 Task: Look for space in Jämsä, Finland from 6th September, 2023 to 12th September, 2023 for 4 adults in price range Rs.10000 to Rs.14000. Place can be private room with 4 bedrooms having 4 beds and 4 bathrooms. Property type can be house, flat, guest house. Amenities needed are: wifi, TV, free parkinig on premises, gym, breakfast. Booking option can be shelf check-in. Required host language is .
Action: Mouse moved to (456, 83)
Screenshot: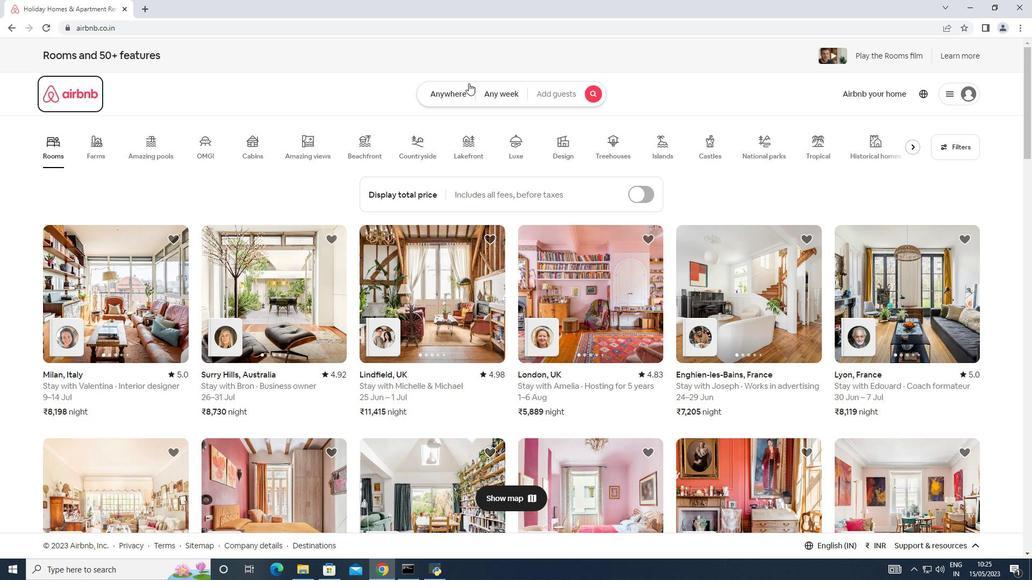 
Action: Mouse pressed left at (456, 83)
Screenshot: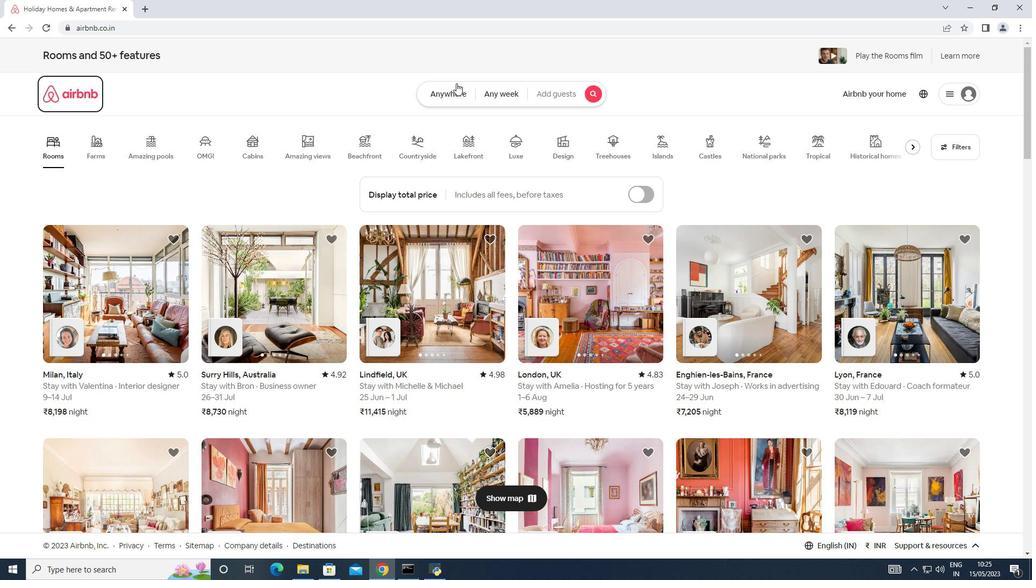
Action: Mouse moved to (315, 131)
Screenshot: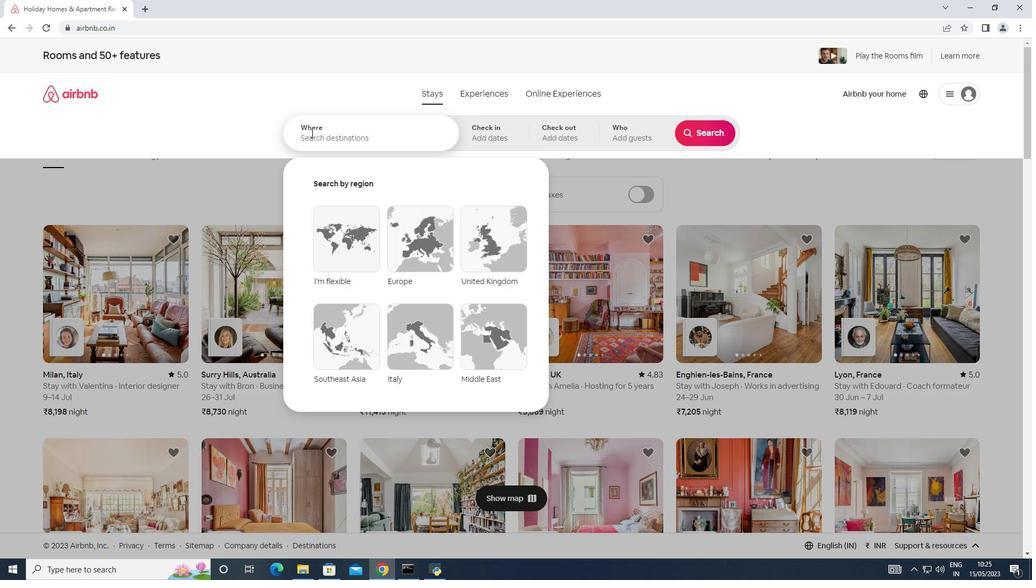 
Action: Mouse pressed left at (315, 131)
Screenshot: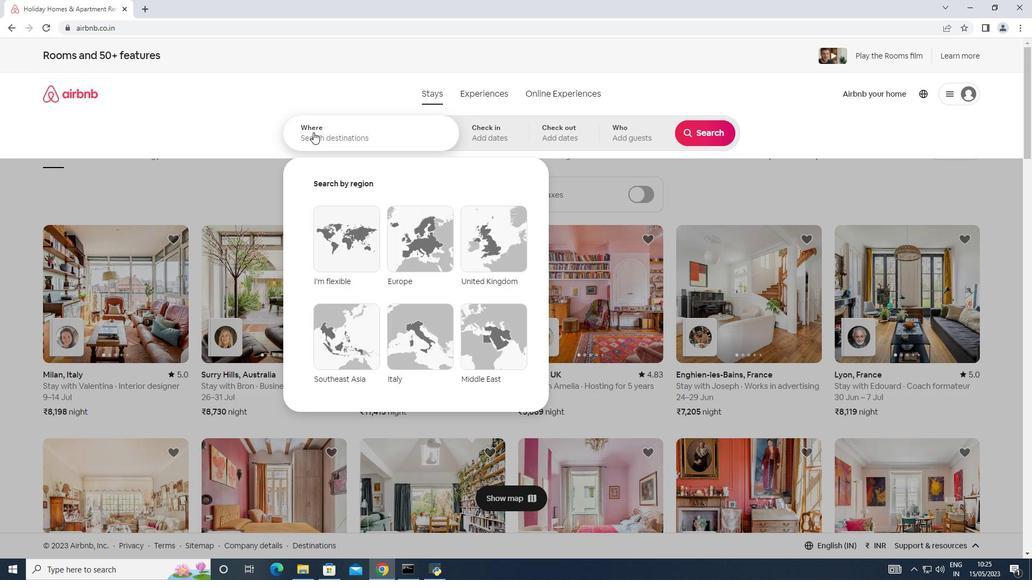 
Action: Key pressed <Key.shift><Key.shift><Key.shift><Key.shift><Key.shift><Key.shift><Key.shift><Key.shift><Key.shift><Key.shift><Key.shift><Key.shift><Key.shift><Key.shift><Key.shift><Key.shift><Key.shift><Key.shift><Key.shift><Key.shift><Key.shift><Key.shift><Key.shift><Key.shift><Key.shift><Key.shift><Key.shift><Key.shift><Key.shift><Key.shift><Key.shift><Key.shift><Key.shift><Key.shift><Key.shift><Key.shift><Key.shift><Key.shift><Key.shift><Key.shift><Key.shift><Key.shift><Key.shift><Key.shift><Key.shift><Key.shift><Key.shift><Key.shift><Key.shift><Key.shift><Key.shift><Key.shift><Key.shift><Key.shift><Key.shift><Key.shift><Key.shift><Key.shift><Key.shift><Key.shift><Key.shift><Key.shift><Key.shift><Key.shift><Key.shift><Key.shift><Key.shift><Key.shift><Key.shift><Key.shift><Key.shift>Jm<Key.backspace>amsa,<Key.shift>Finland
Screenshot: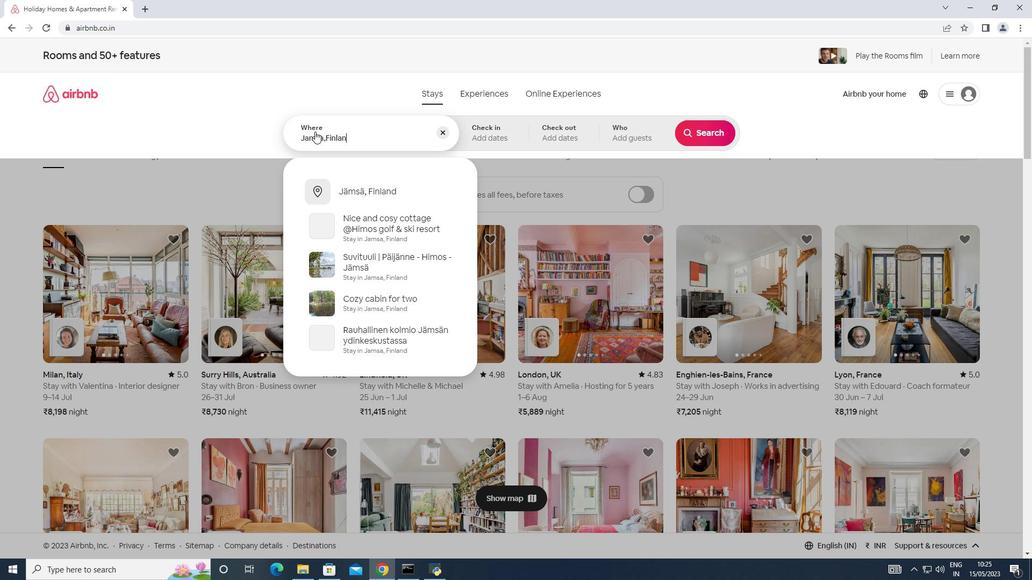 
Action: Mouse moved to (378, 192)
Screenshot: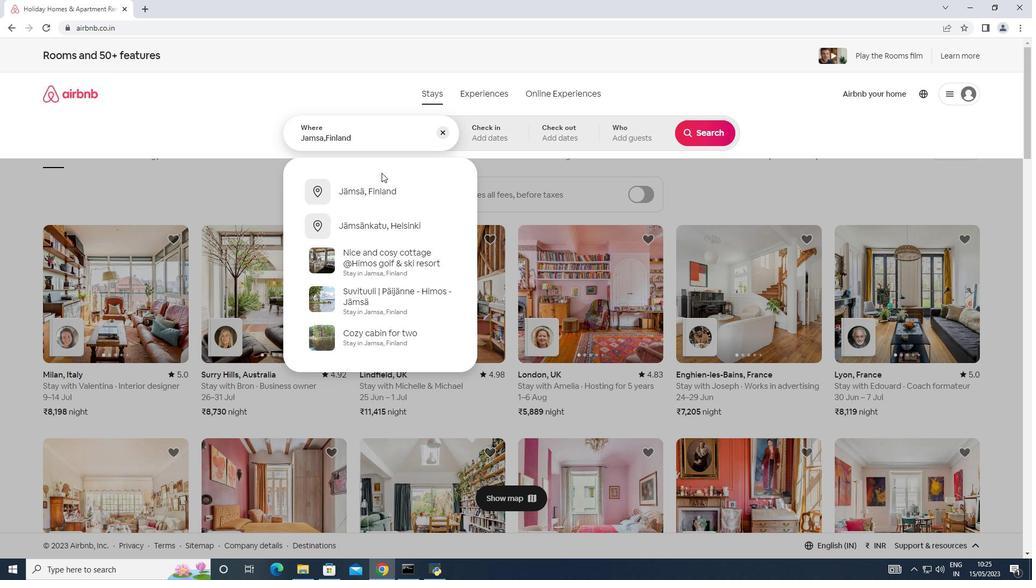 
Action: Mouse pressed left at (378, 192)
Screenshot: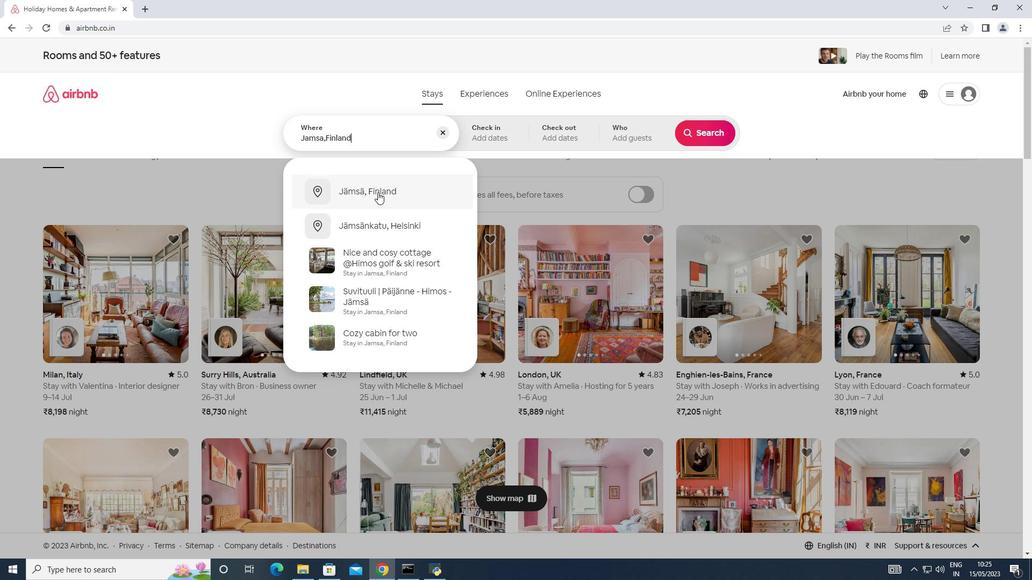 
Action: Mouse moved to (708, 217)
Screenshot: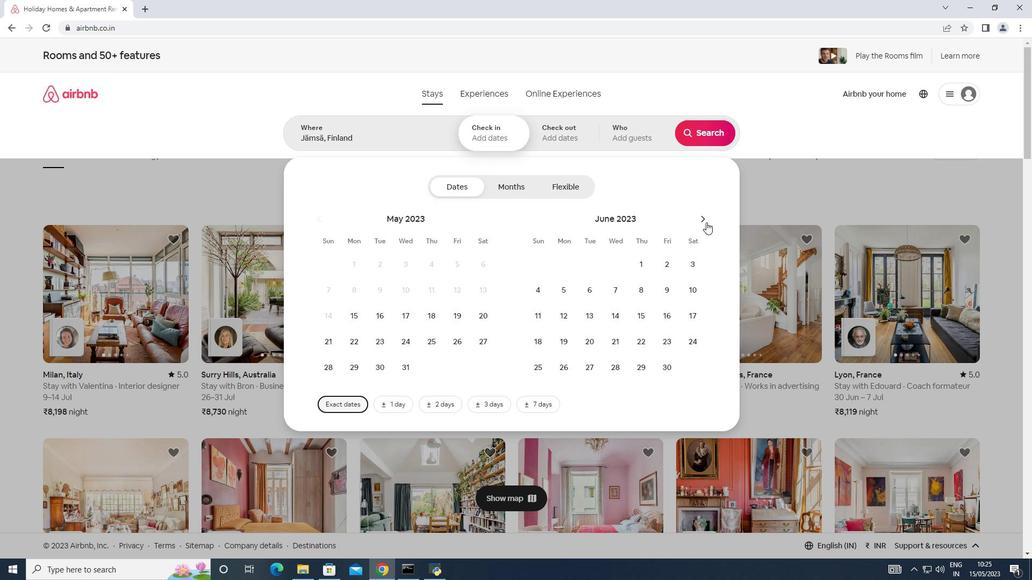 
Action: Mouse pressed left at (708, 217)
Screenshot: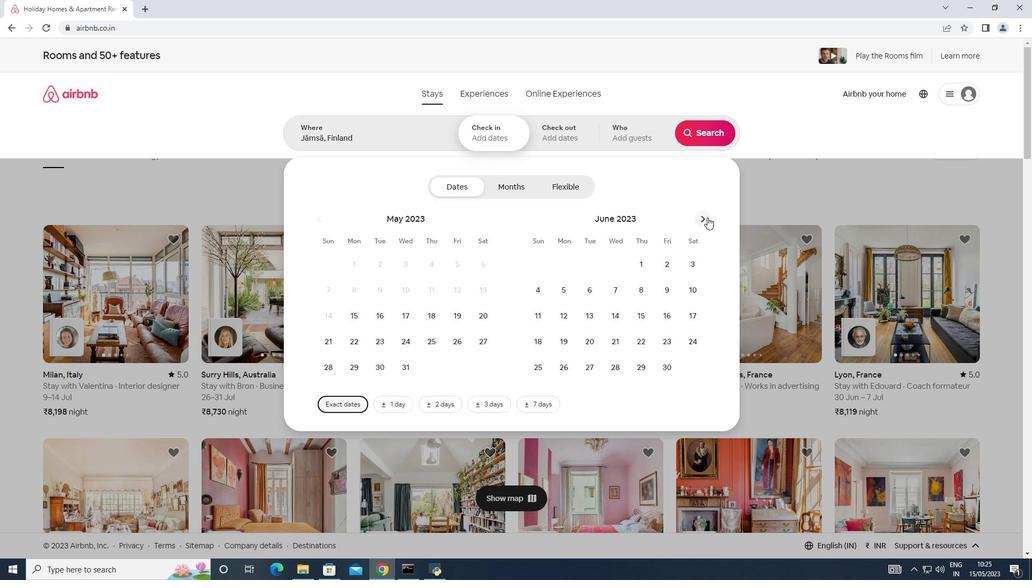
Action: Mouse pressed left at (708, 217)
Screenshot: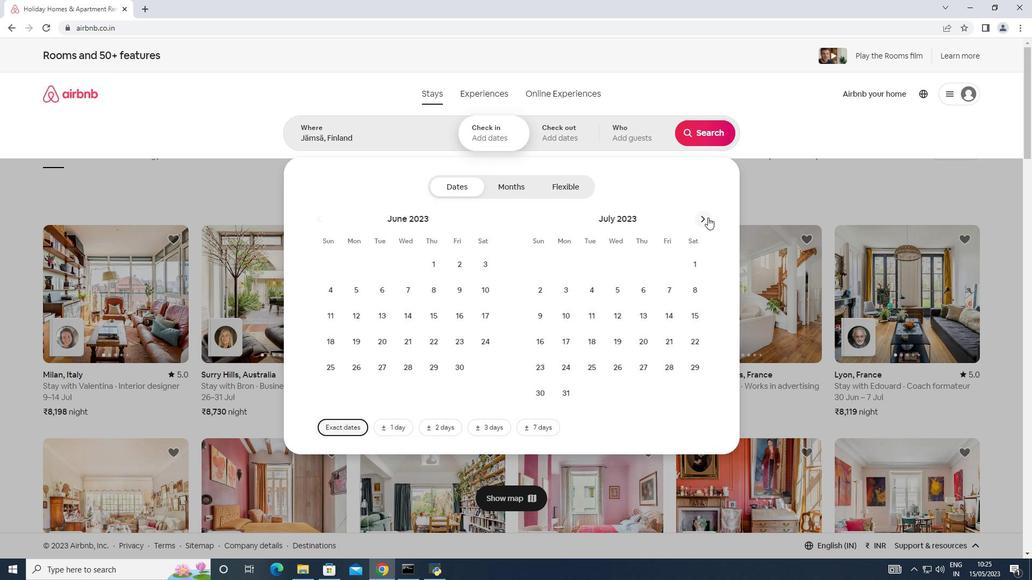 
Action: Mouse pressed left at (708, 217)
Screenshot: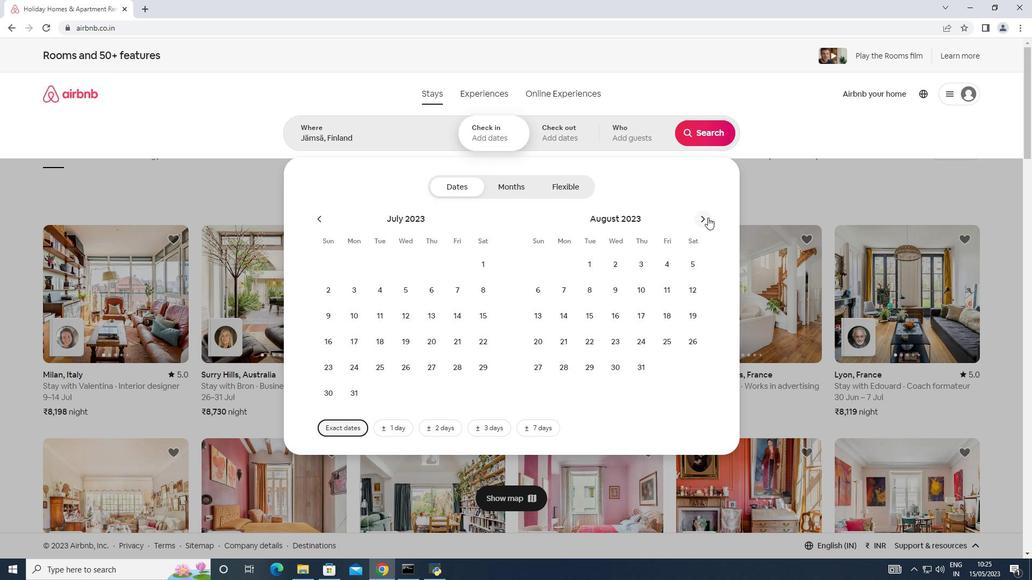 
Action: Mouse moved to (608, 288)
Screenshot: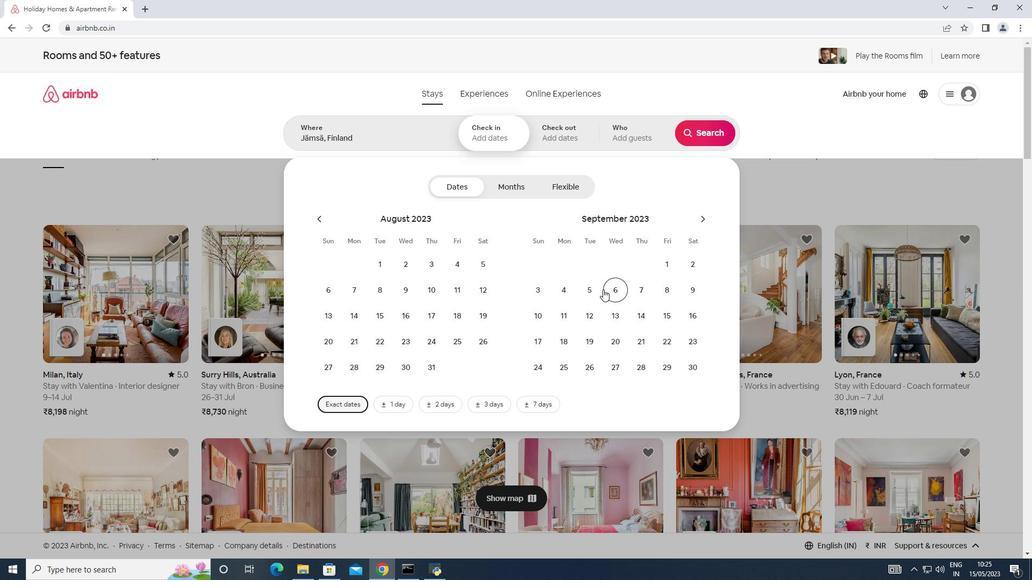 
Action: Mouse pressed left at (608, 288)
Screenshot: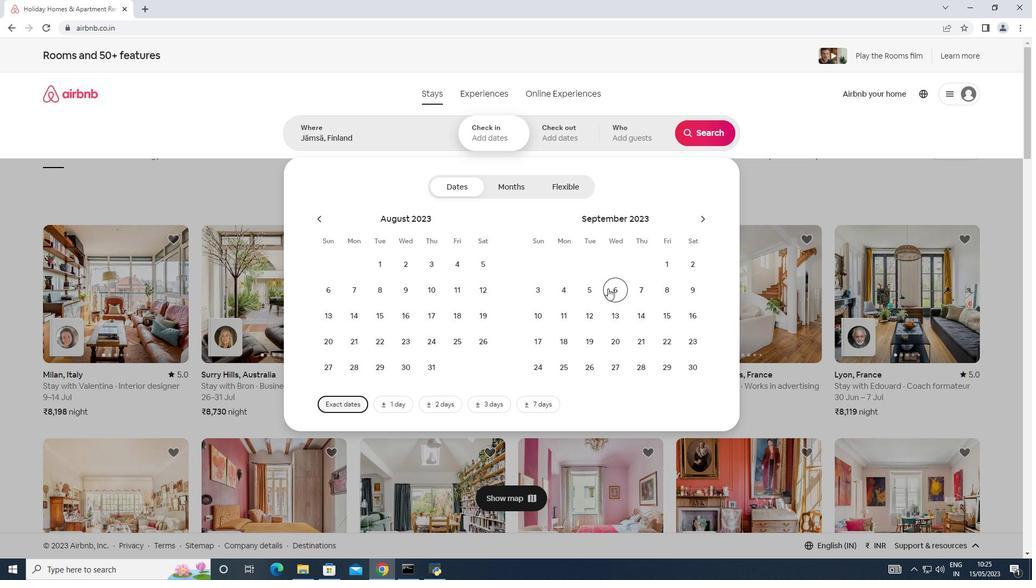 
Action: Mouse moved to (596, 312)
Screenshot: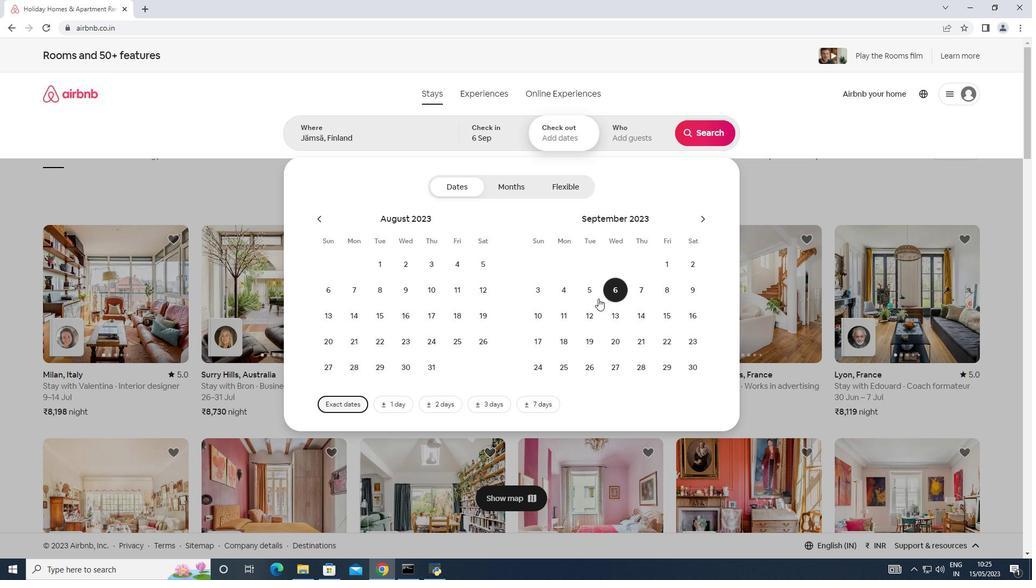
Action: Mouse pressed left at (596, 312)
Screenshot: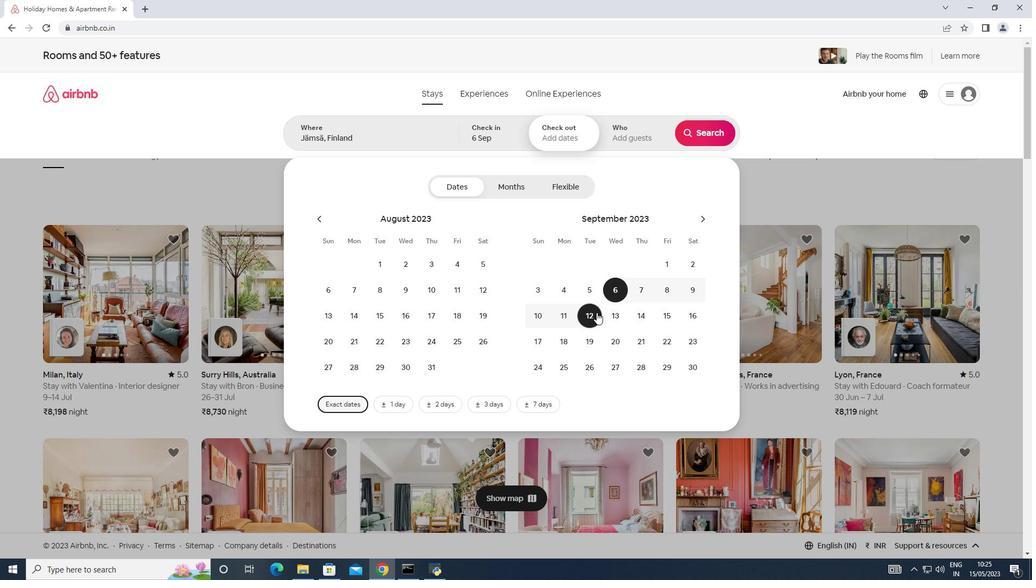 
Action: Mouse moved to (644, 139)
Screenshot: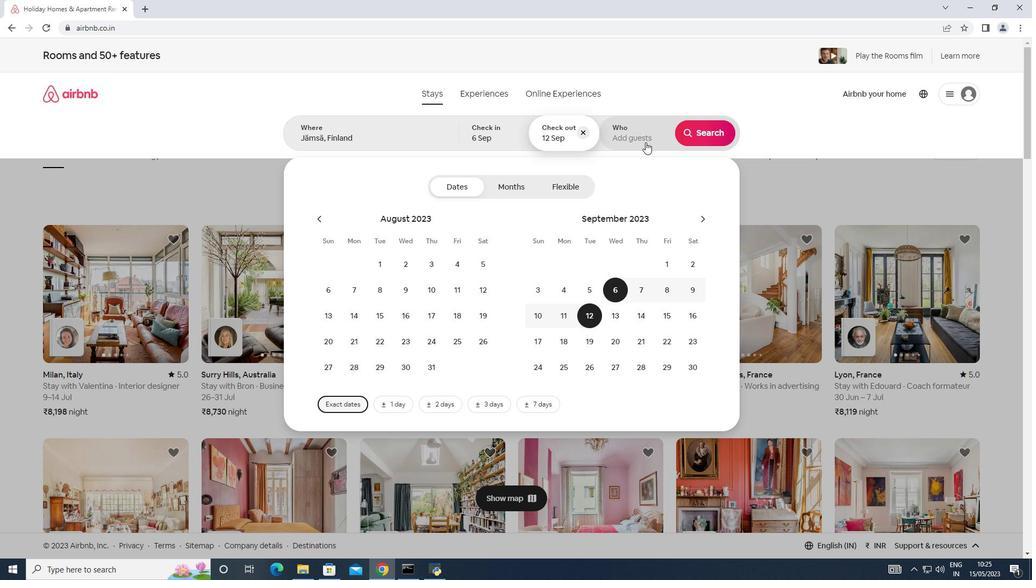 
Action: Mouse pressed left at (644, 139)
Screenshot: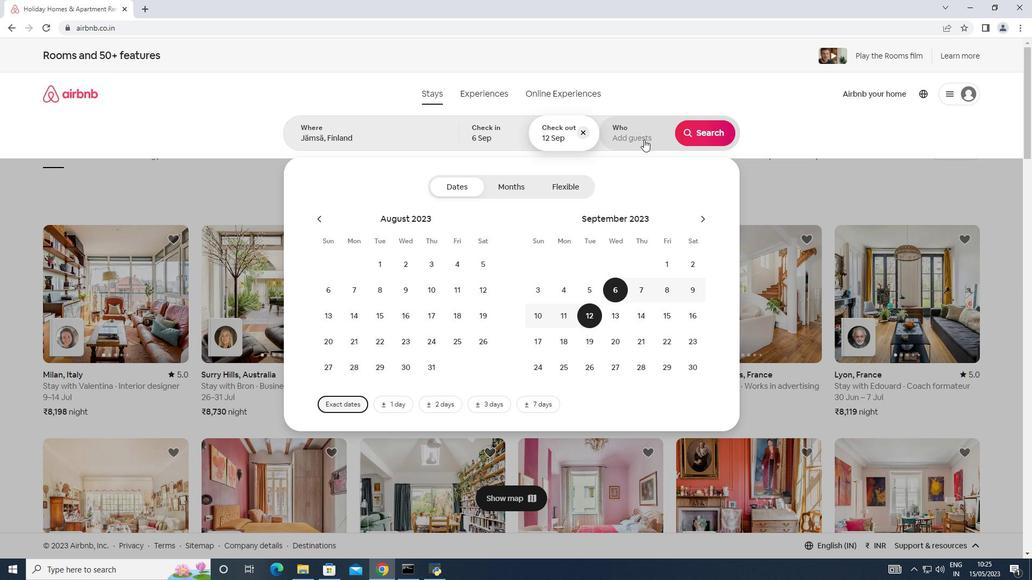 
Action: Mouse moved to (710, 198)
Screenshot: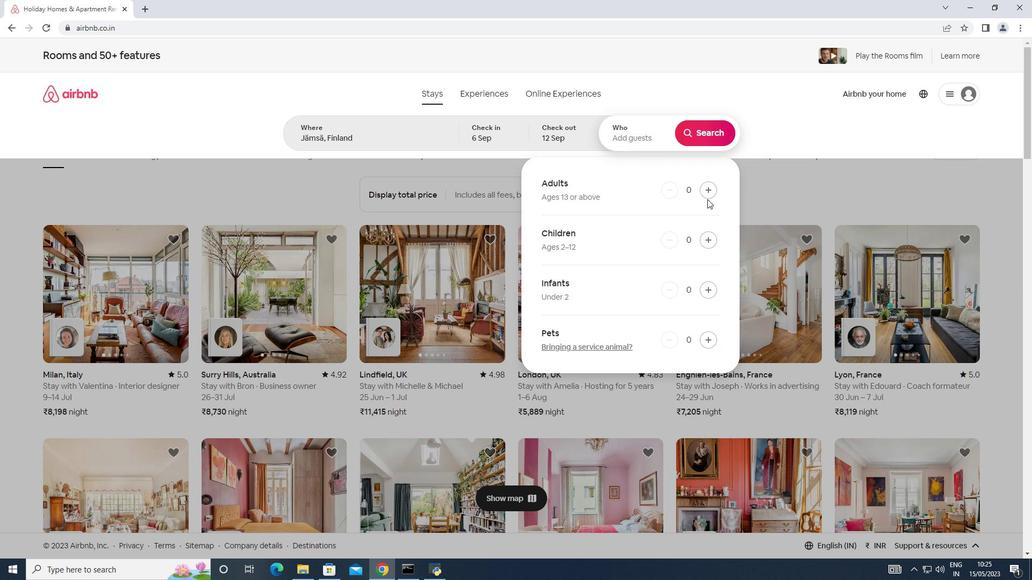 
Action: Mouse pressed left at (710, 198)
Screenshot: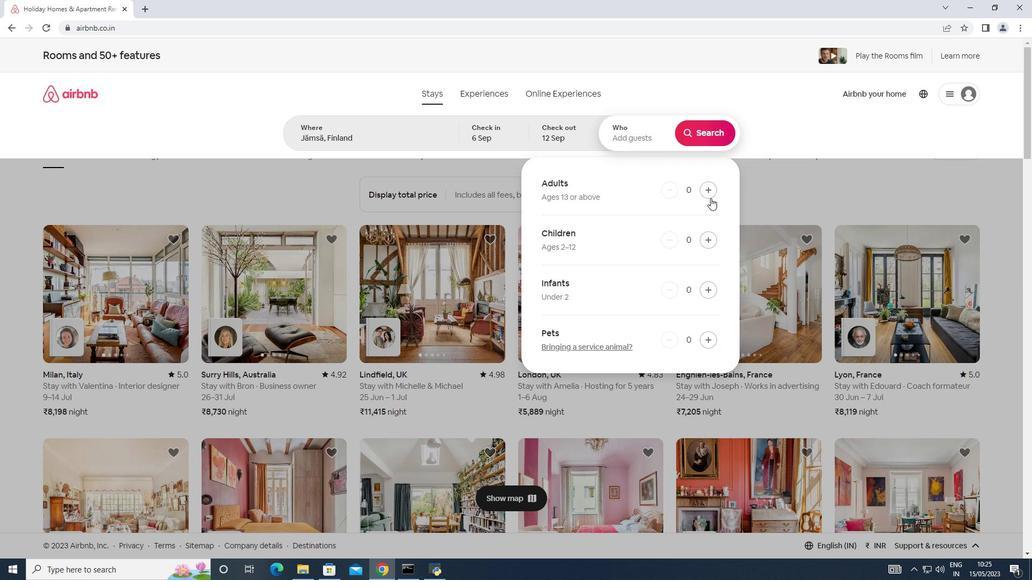 
Action: Mouse pressed left at (710, 198)
Screenshot: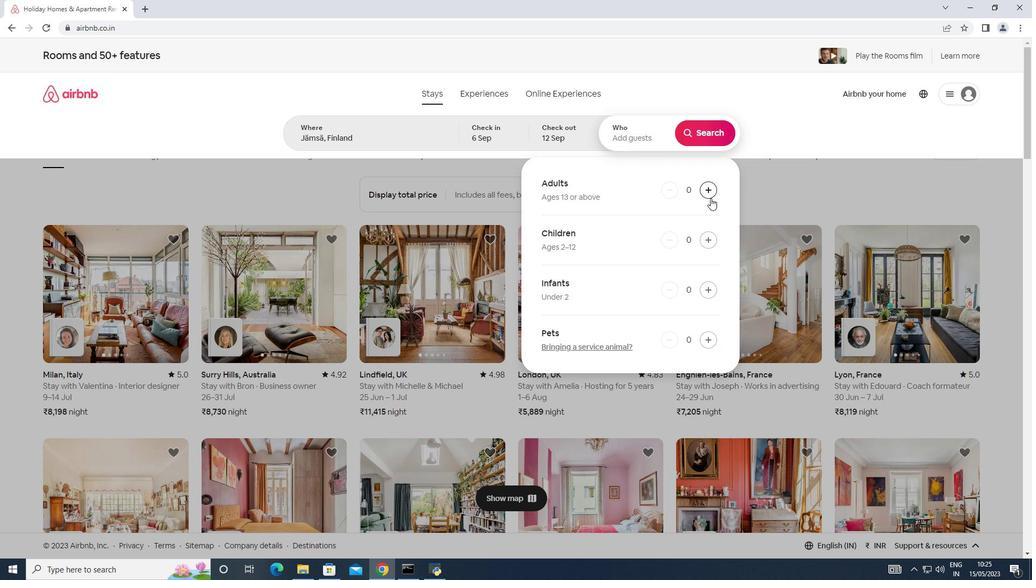 
Action: Mouse pressed left at (710, 198)
Screenshot: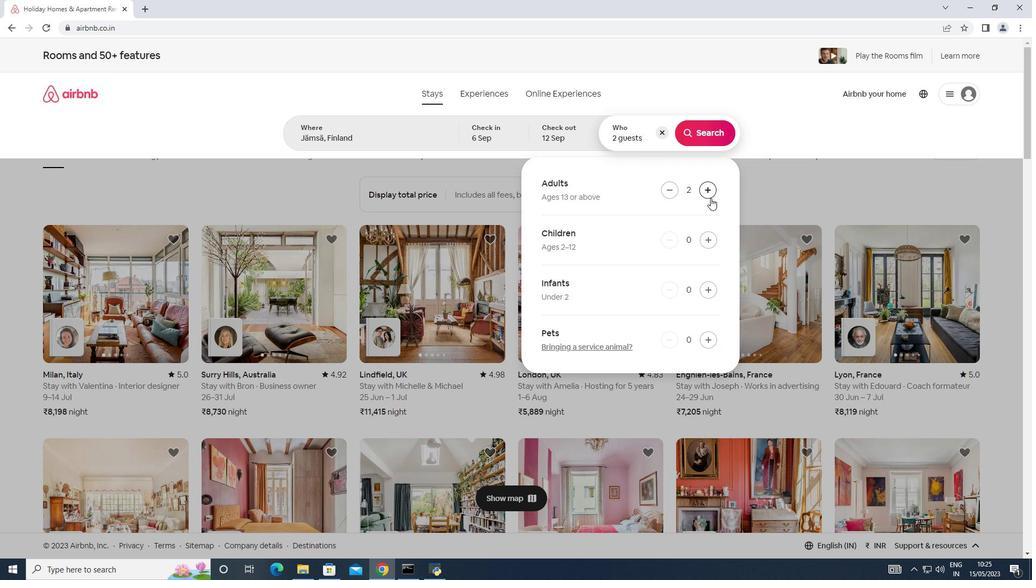 
Action: Mouse pressed left at (710, 198)
Screenshot: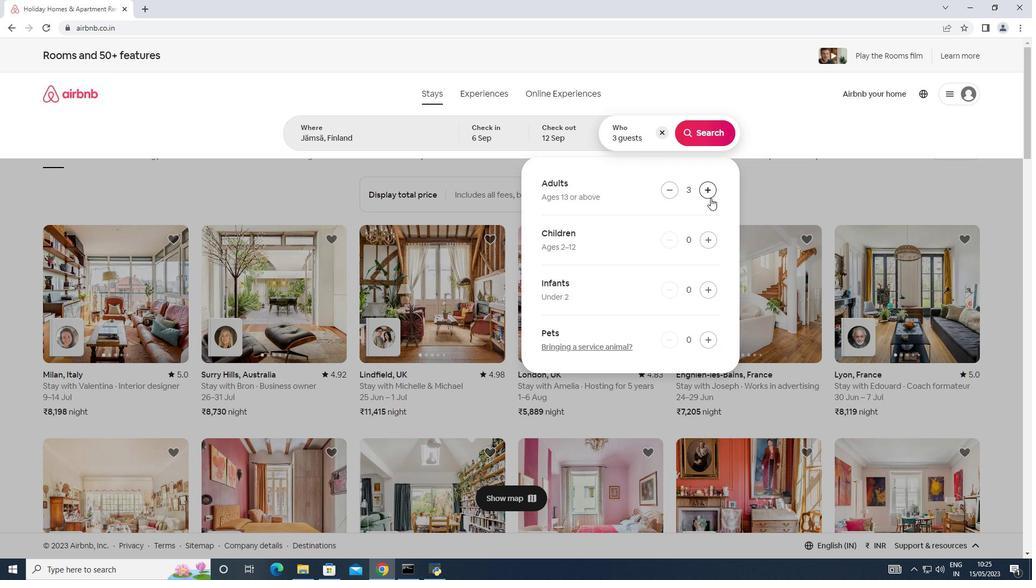 
Action: Mouse moved to (708, 137)
Screenshot: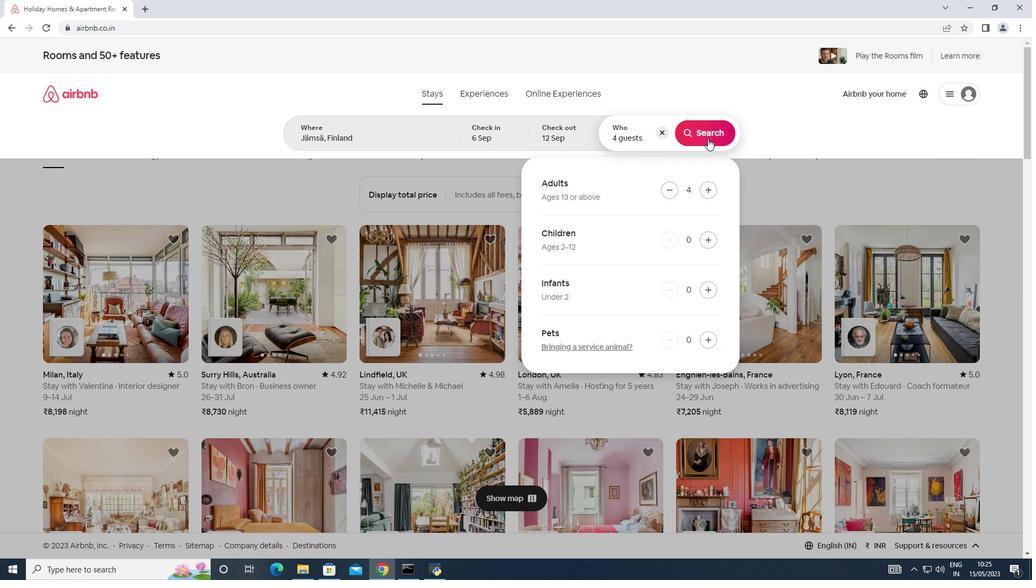
Action: Mouse pressed left at (708, 137)
Screenshot: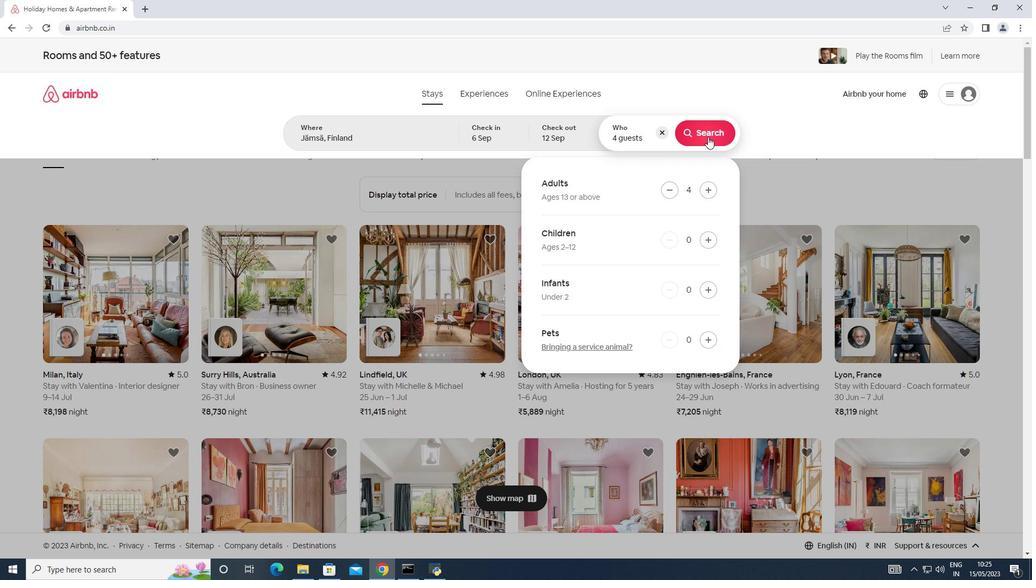 
Action: Mouse moved to (981, 103)
Screenshot: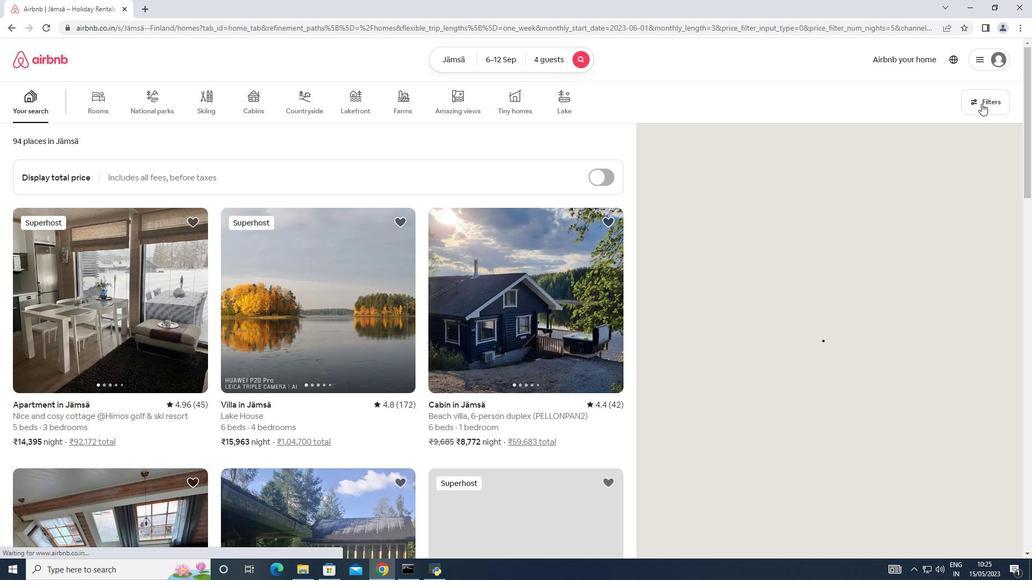 
Action: Mouse pressed left at (981, 103)
Screenshot: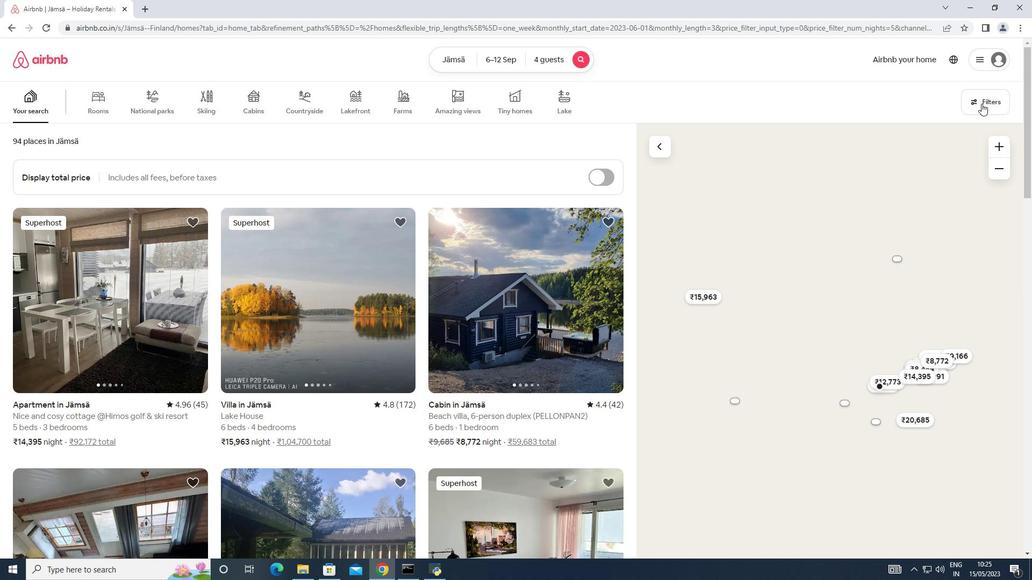 
Action: Mouse moved to (370, 364)
Screenshot: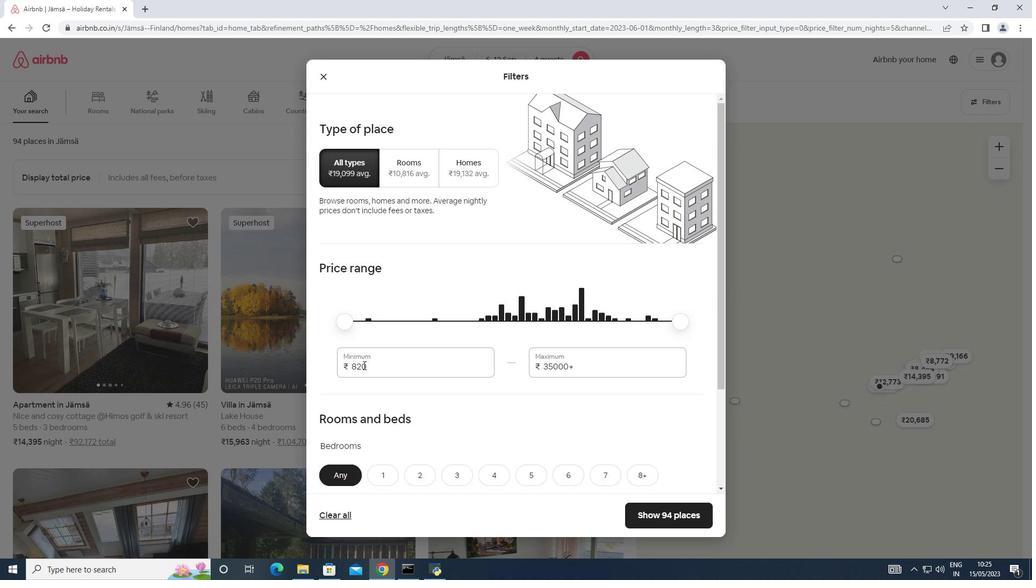 
Action: Mouse pressed left at (370, 364)
Screenshot: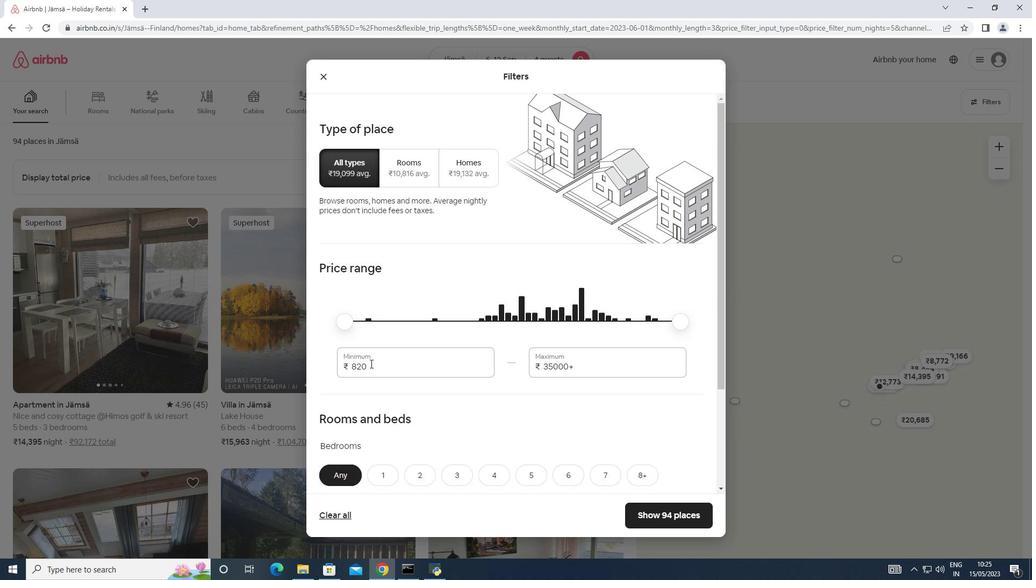 
Action: Mouse moved to (336, 367)
Screenshot: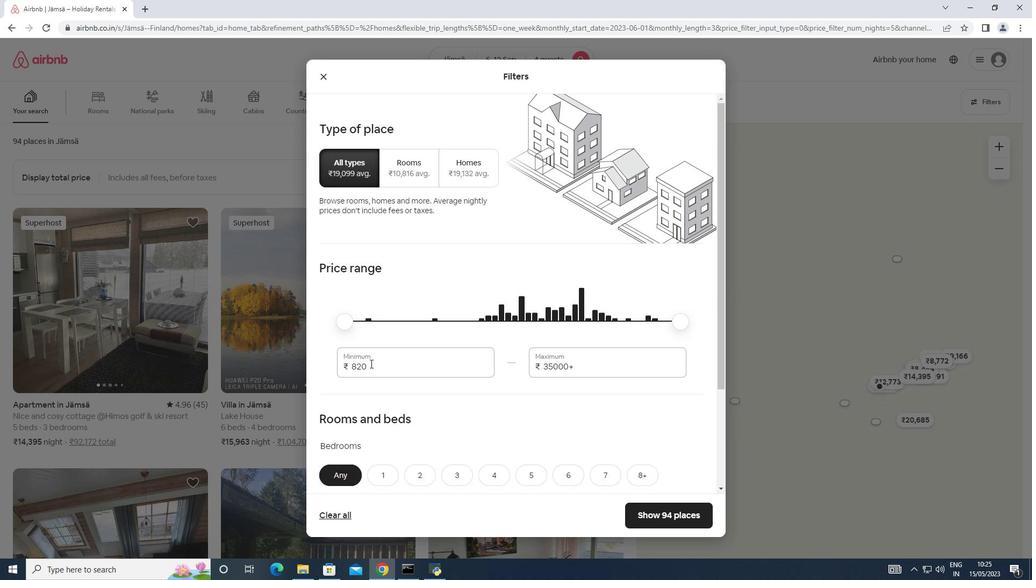 
Action: Key pressed 10000
Screenshot: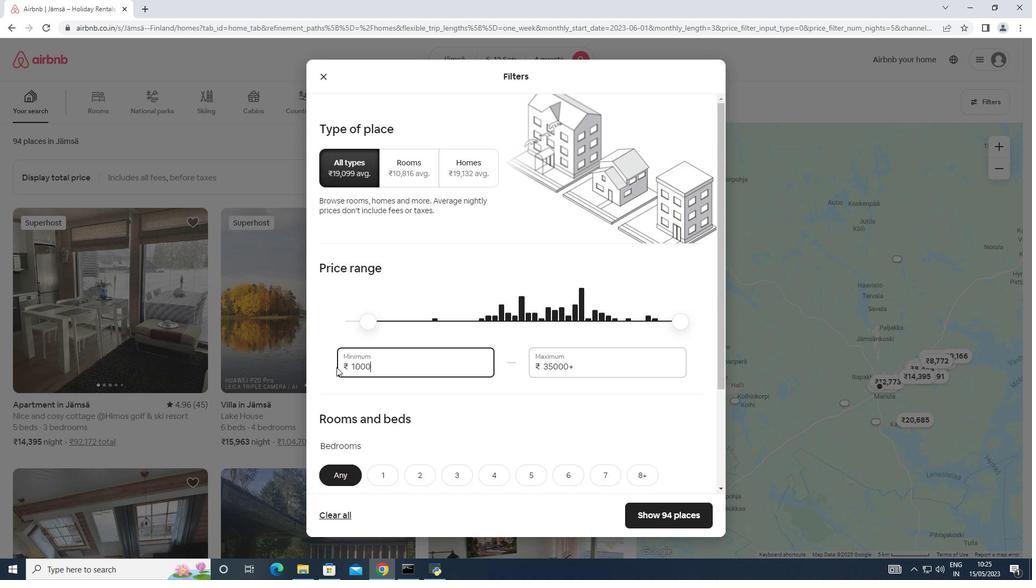 
Action: Mouse moved to (580, 368)
Screenshot: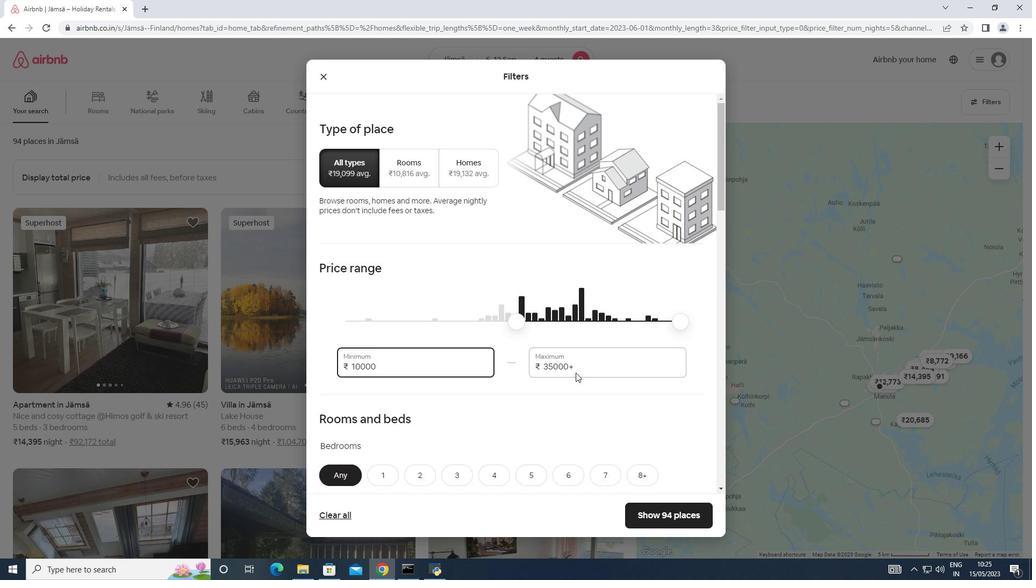 
Action: Mouse pressed left at (580, 368)
Screenshot: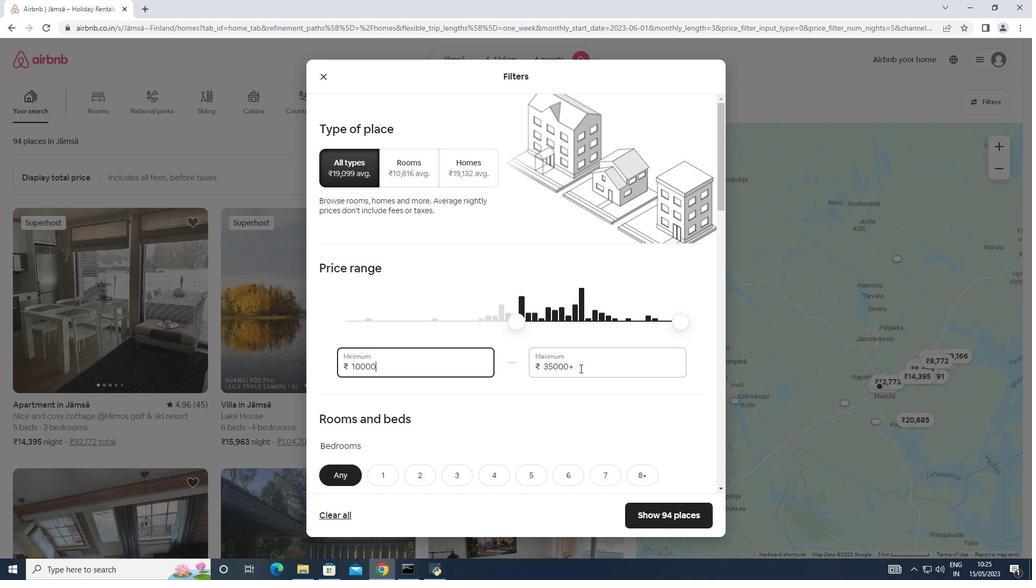 
Action: Mouse moved to (519, 368)
Screenshot: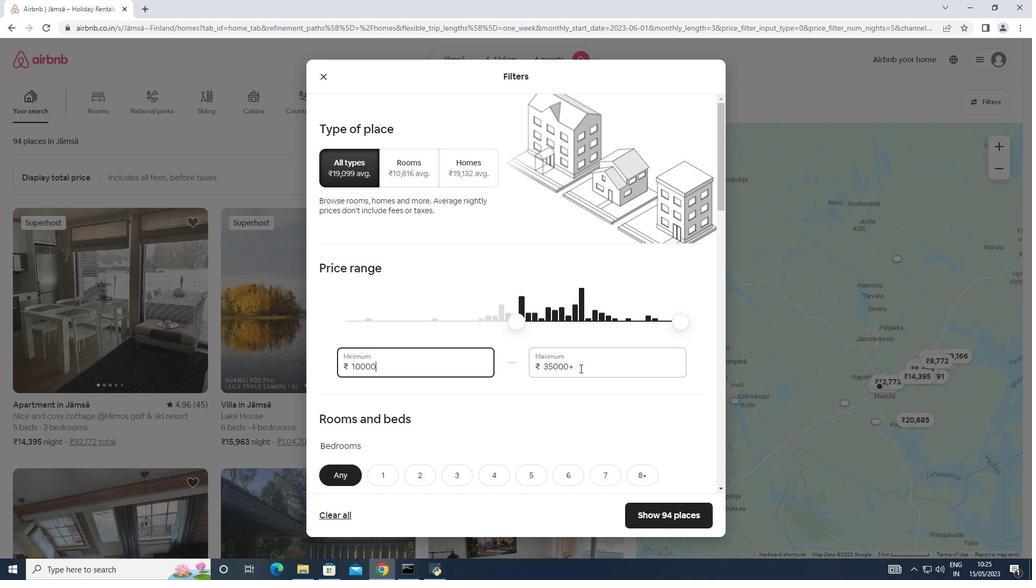 
Action: Key pressed 14000
Screenshot: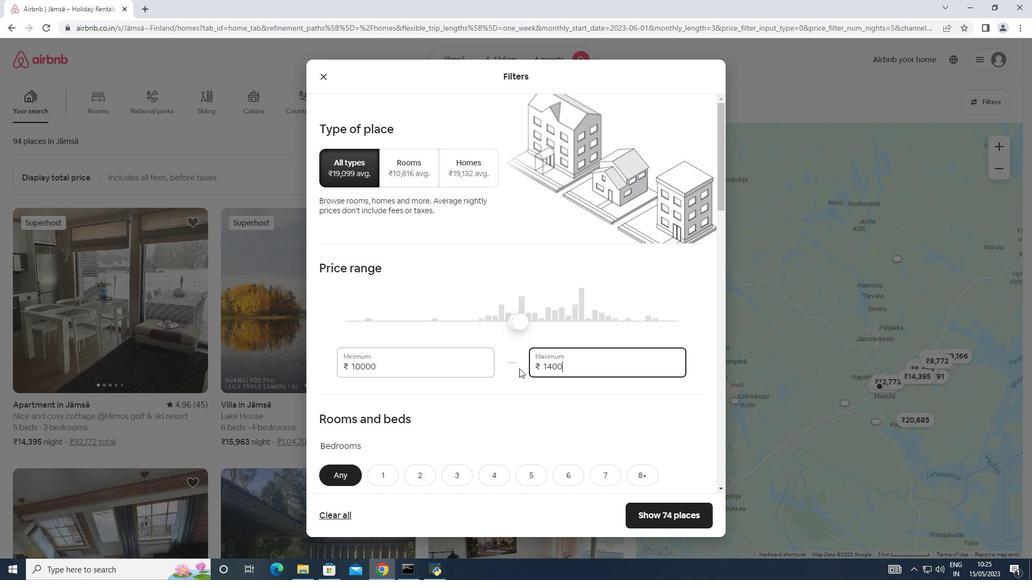 
Action: Mouse scrolled (519, 368) with delta (0, 0)
Screenshot: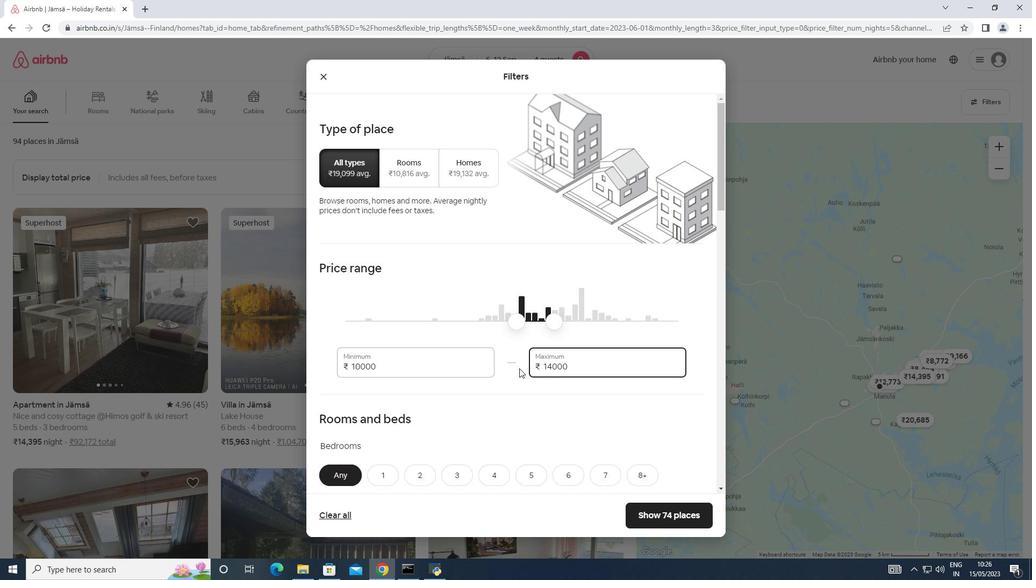 
Action: Mouse scrolled (519, 368) with delta (0, 0)
Screenshot: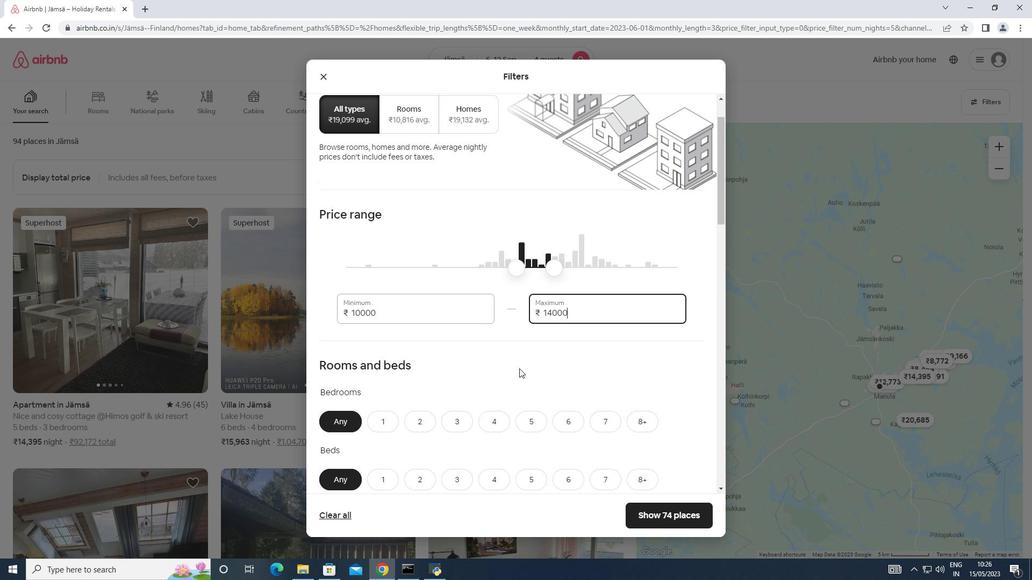 
Action: Mouse moved to (524, 365)
Screenshot: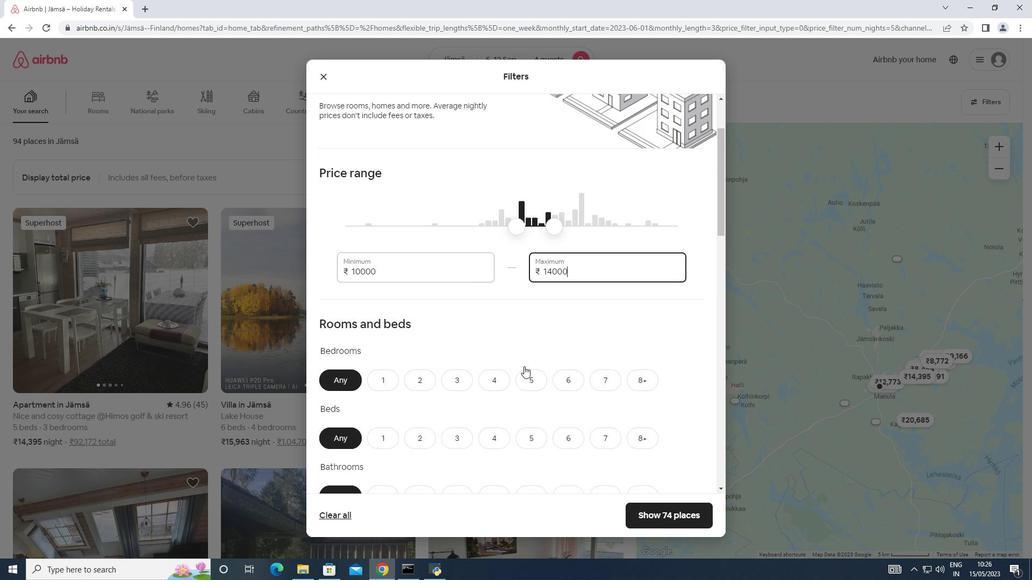 
Action: Mouse scrolled (524, 365) with delta (0, 0)
Screenshot: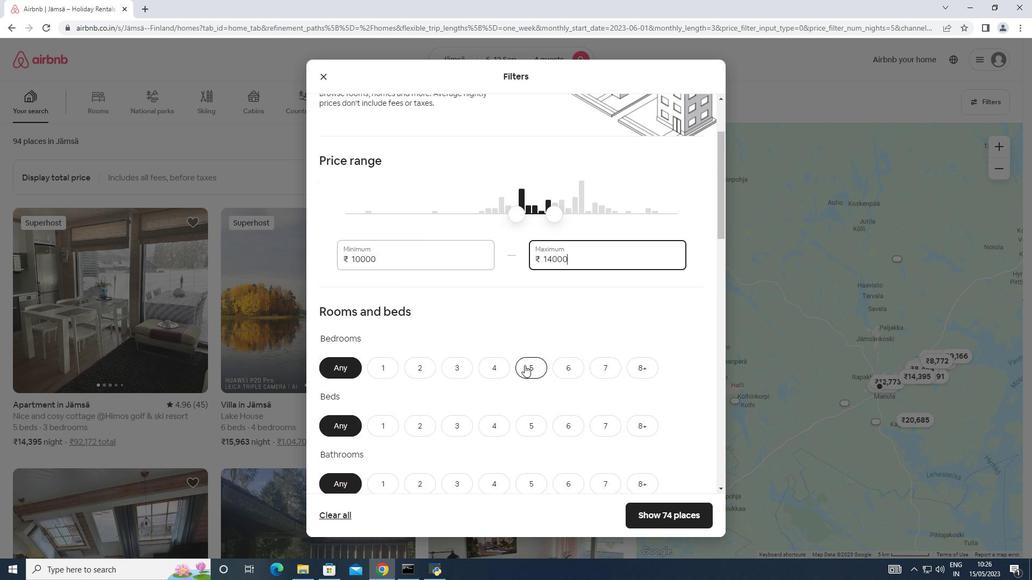 
Action: Mouse scrolled (524, 365) with delta (0, 0)
Screenshot: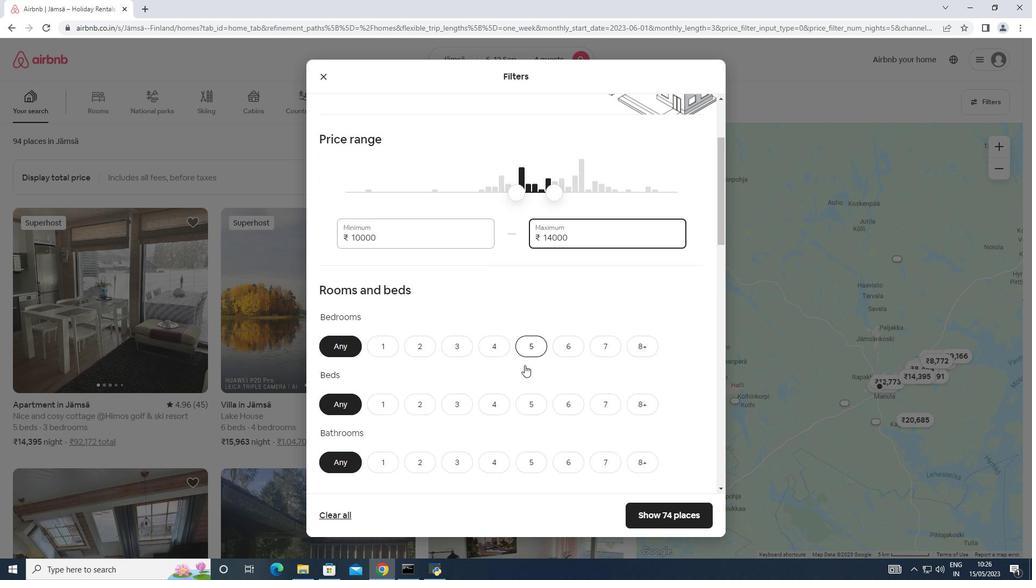 
Action: Mouse moved to (542, 355)
Screenshot: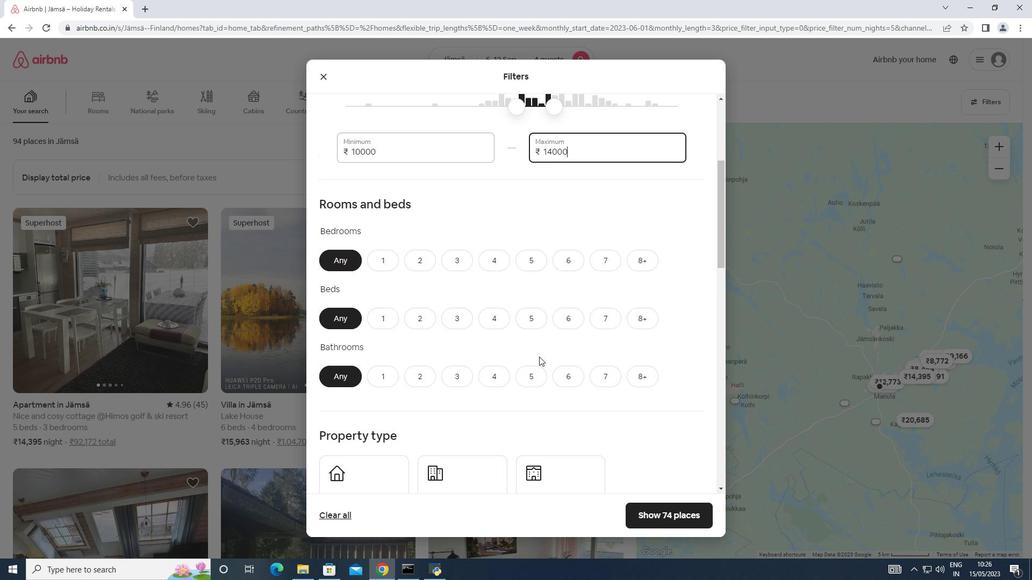 
Action: Mouse scrolled (542, 354) with delta (0, 0)
Screenshot: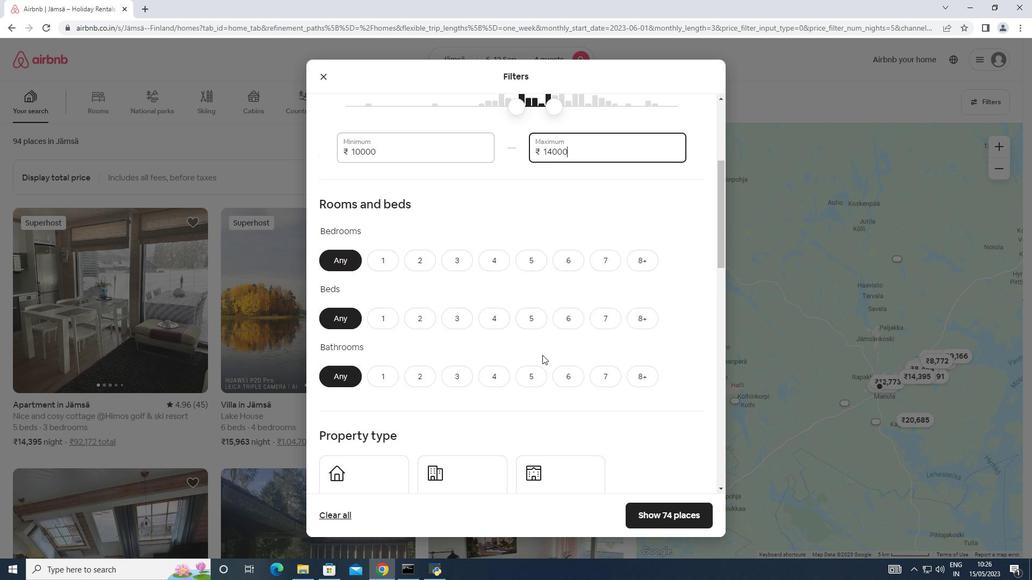 
Action: Mouse moved to (494, 211)
Screenshot: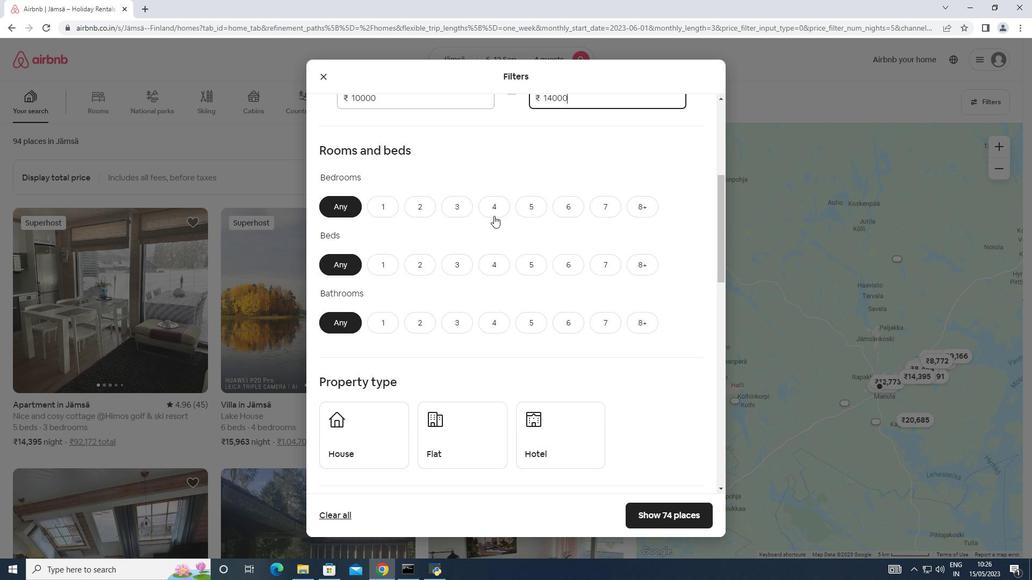 
Action: Mouse pressed left at (494, 211)
Screenshot: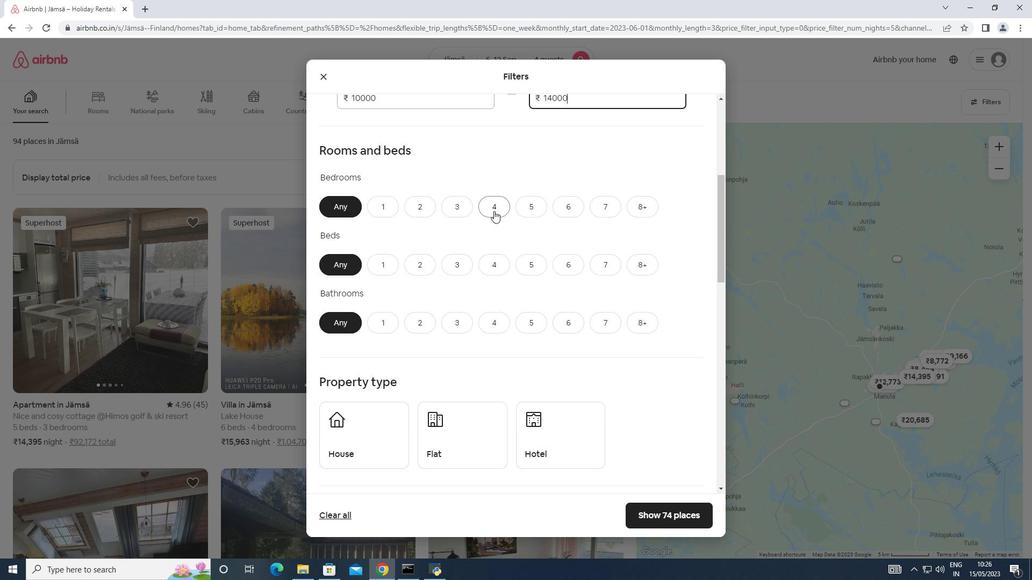 
Action: Mouse moved to (497, 263)
Screenshot: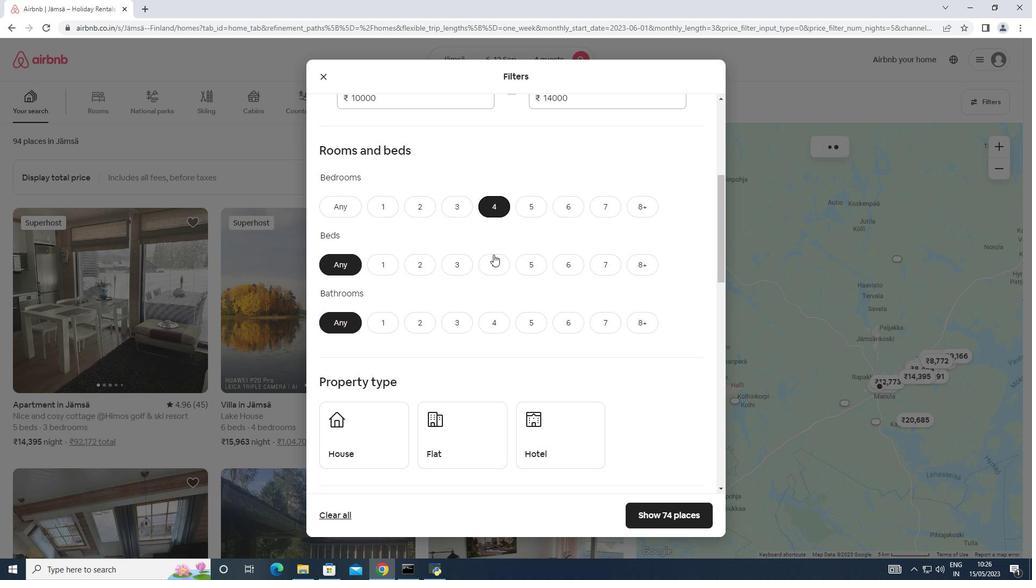 
Action: Mouse pressed left at (497, 263)
Screenshot: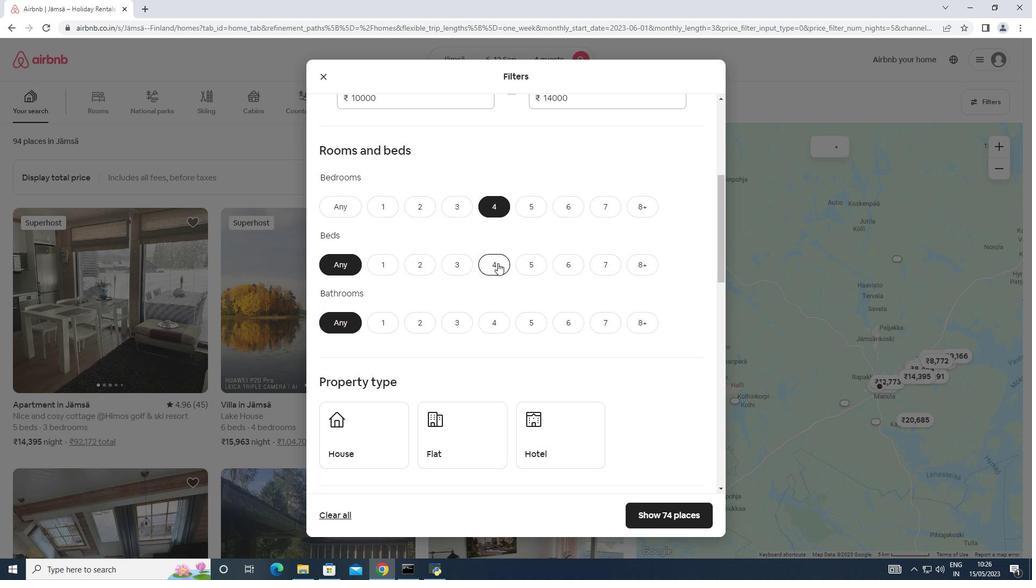 
Action: Mouse moved to (491, 323)
Screenshot: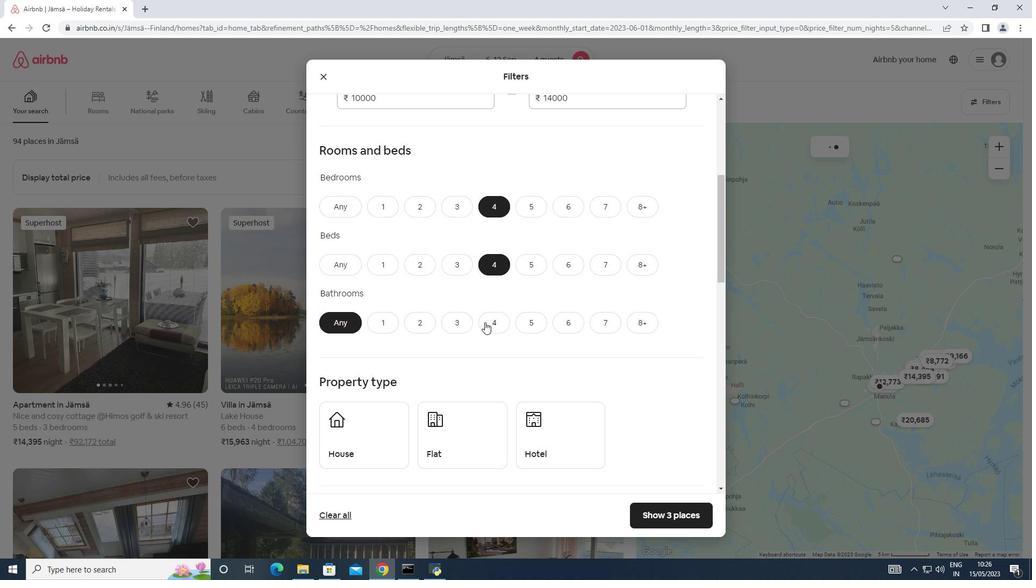 
Action: Mouse pressed left at (491, 323)
Screenshot: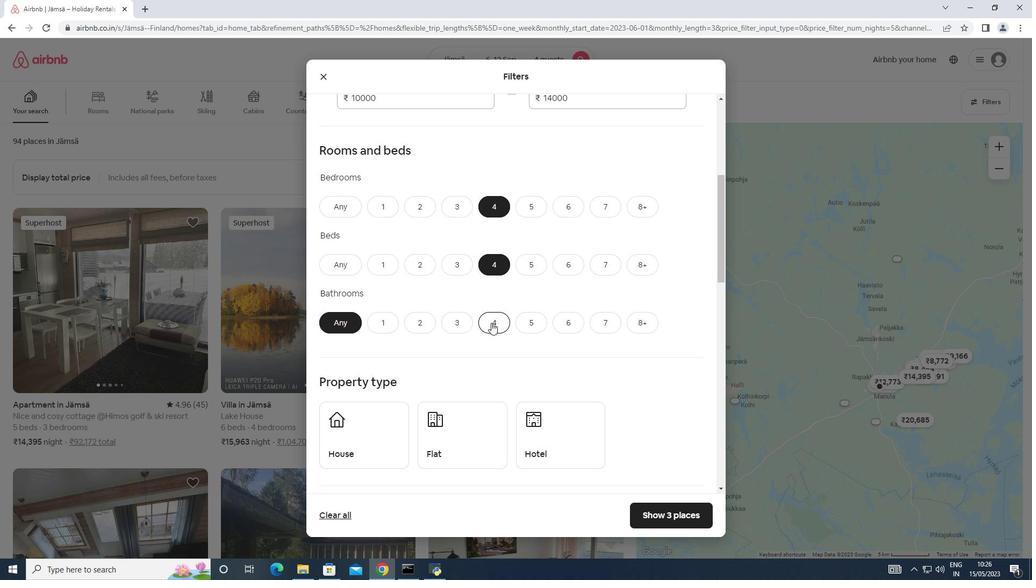
Action: Mouse moved to (466, 308)
Screenshot: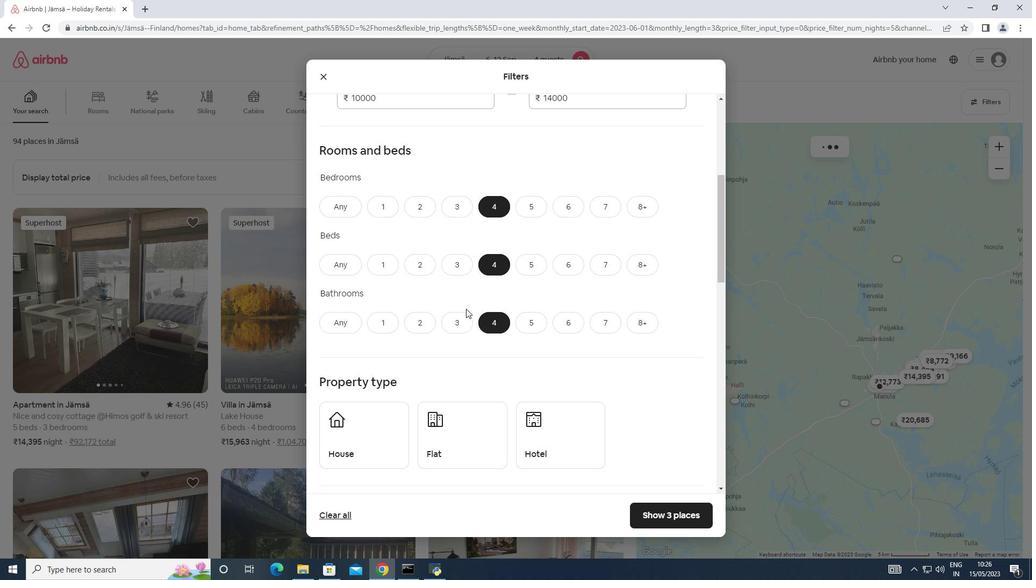 
Action: Mouse scrolled (466, 308) with delta (0, 0)
Screenshot: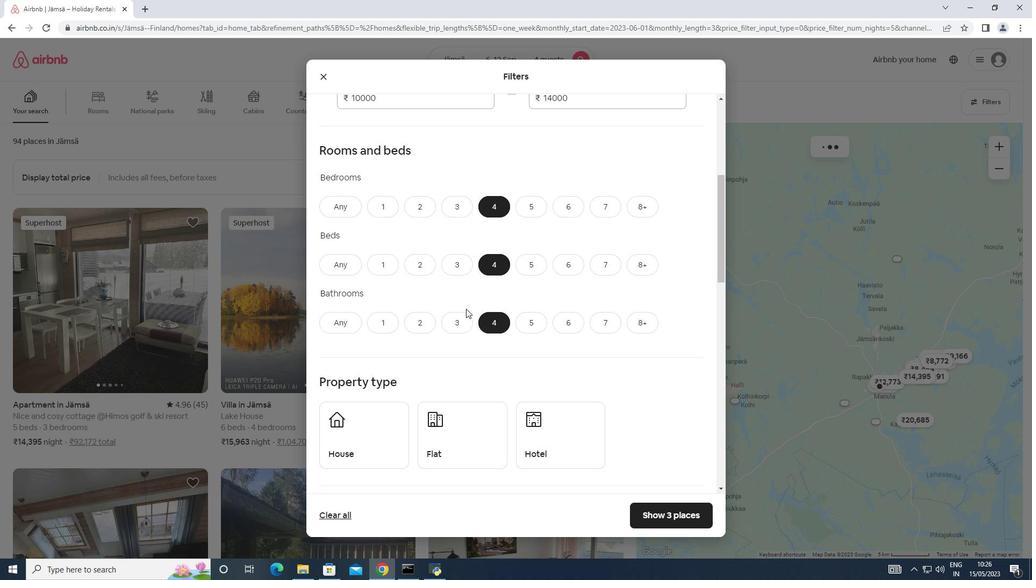 
Action: Mouse scrolled (466, 308) with delta (0, 0)
Screenshot: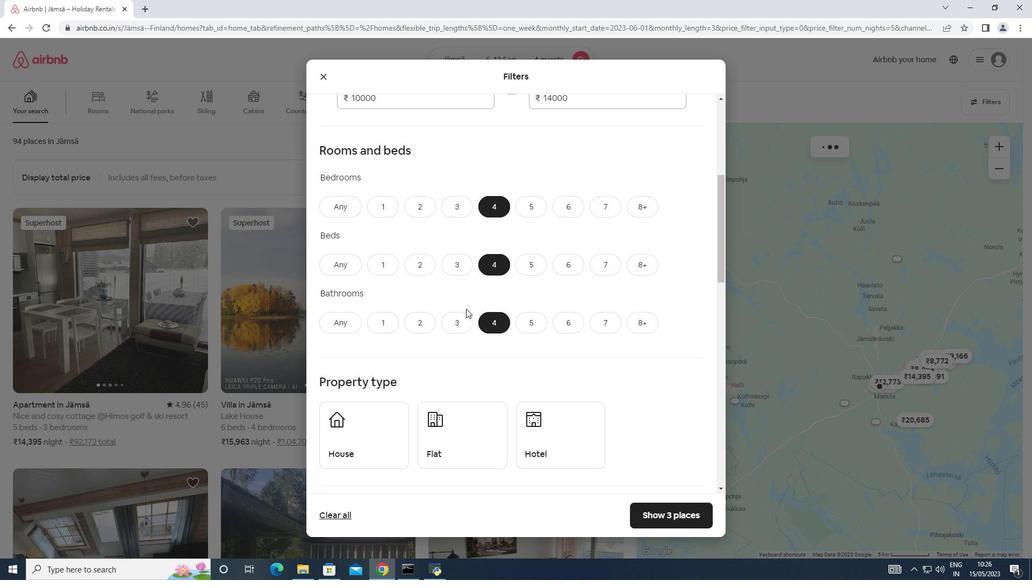 
Action: Mouse moved to (453, 315)
Screenshot: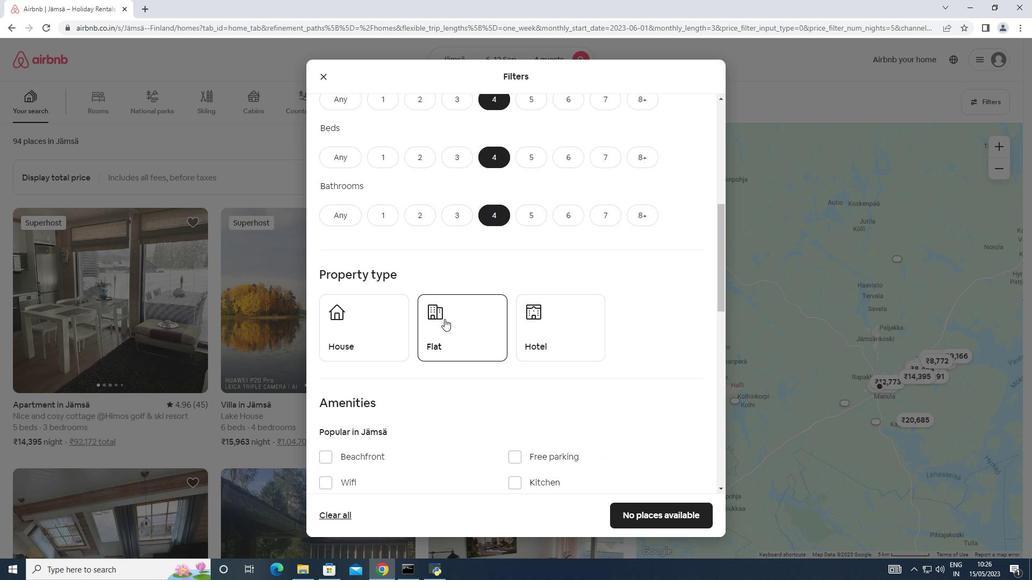 
Action: Mouse scrolled (453, 315) with delta (0, 0)
Screenshot: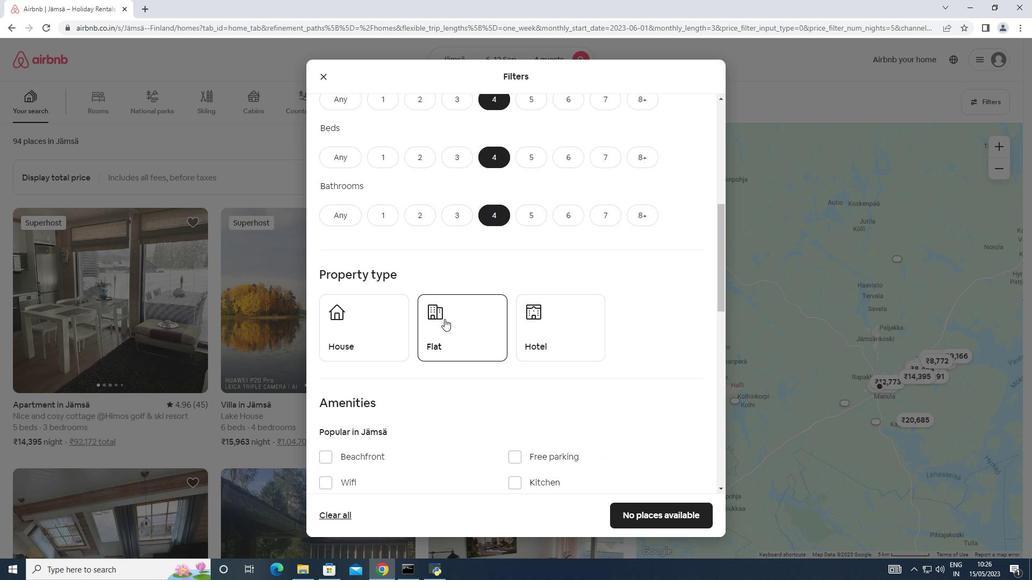 
Action: Mouse moved to (388, 283)
Screenshot: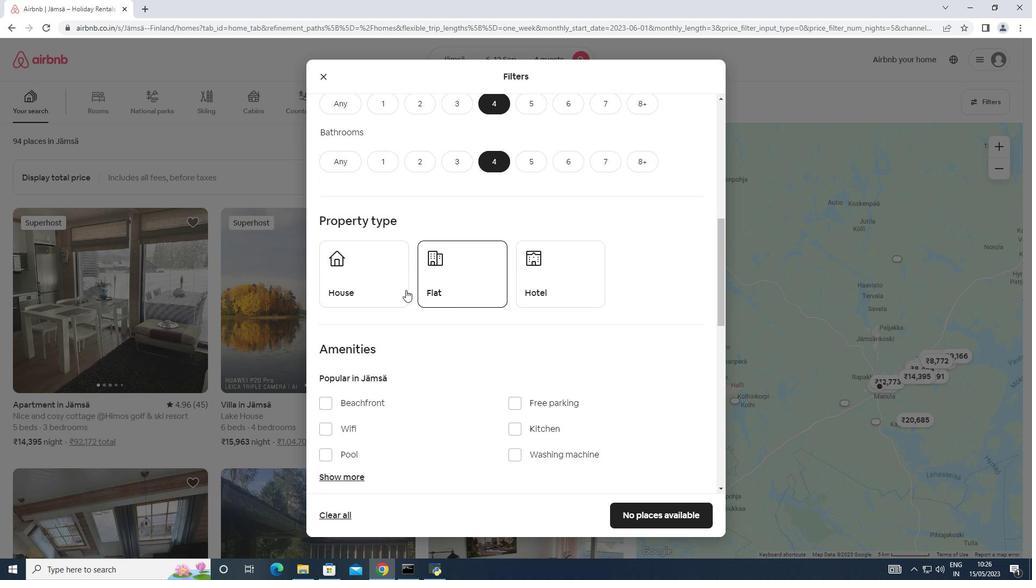 
Action: Mouse pressed left at (388, 283)
Screenshot: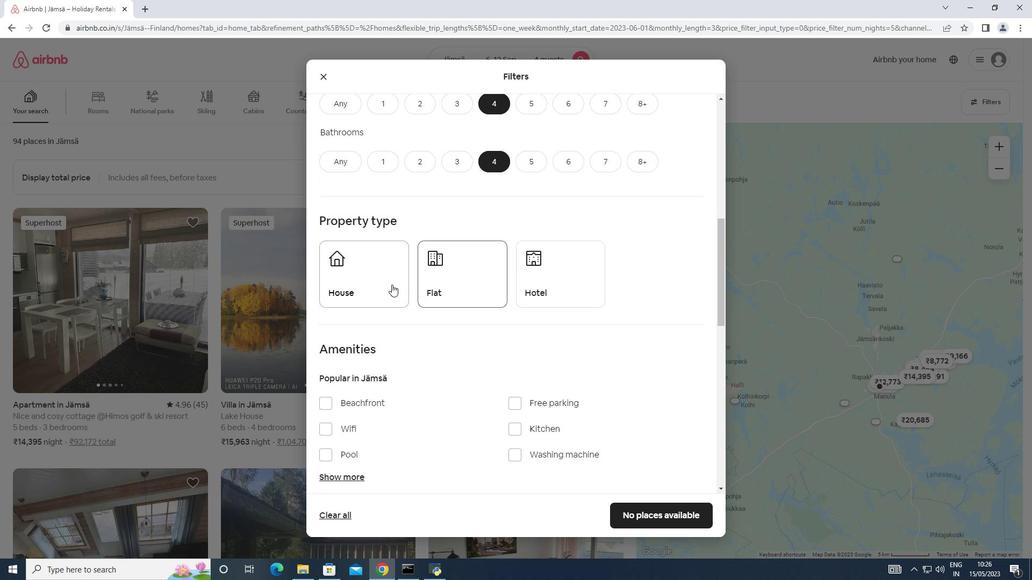 
Action: Mouse moved to (451, 277)
Screenshot: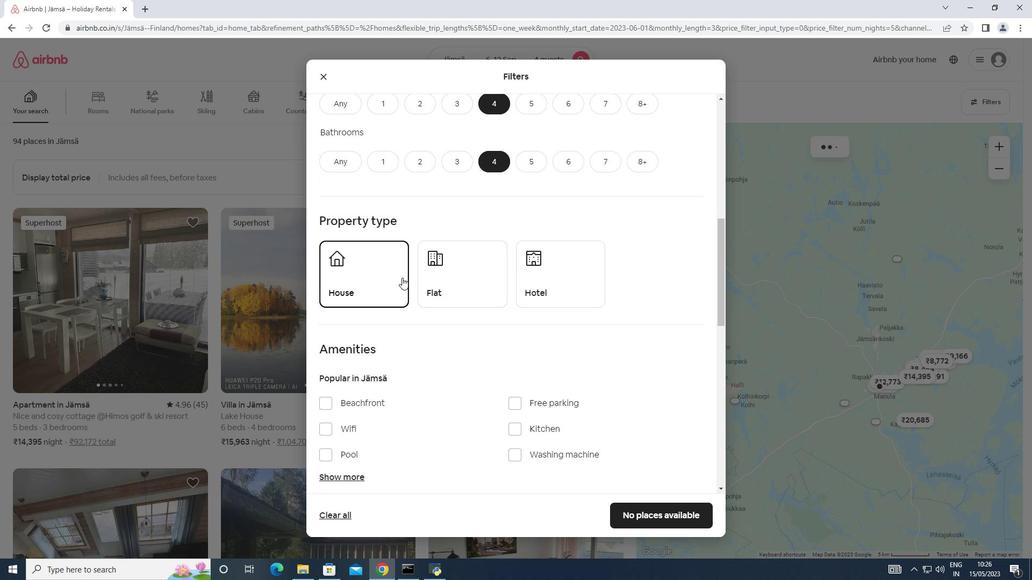 
Action: Mouse pressed left at (451, 277)
Screenshot: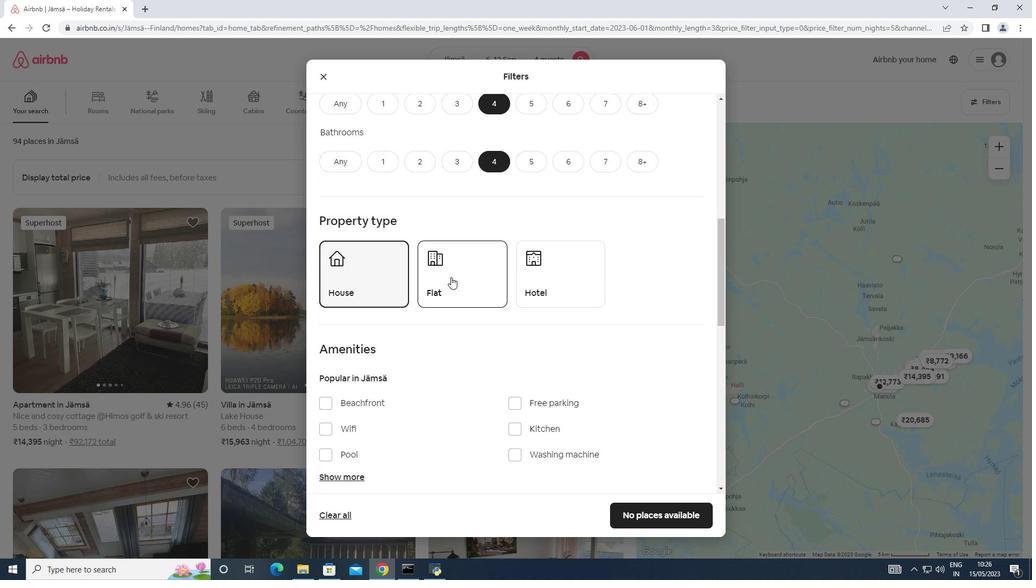 
Action: Mouse scrolled (451, 276) with delta (0, 0)
Screenshot: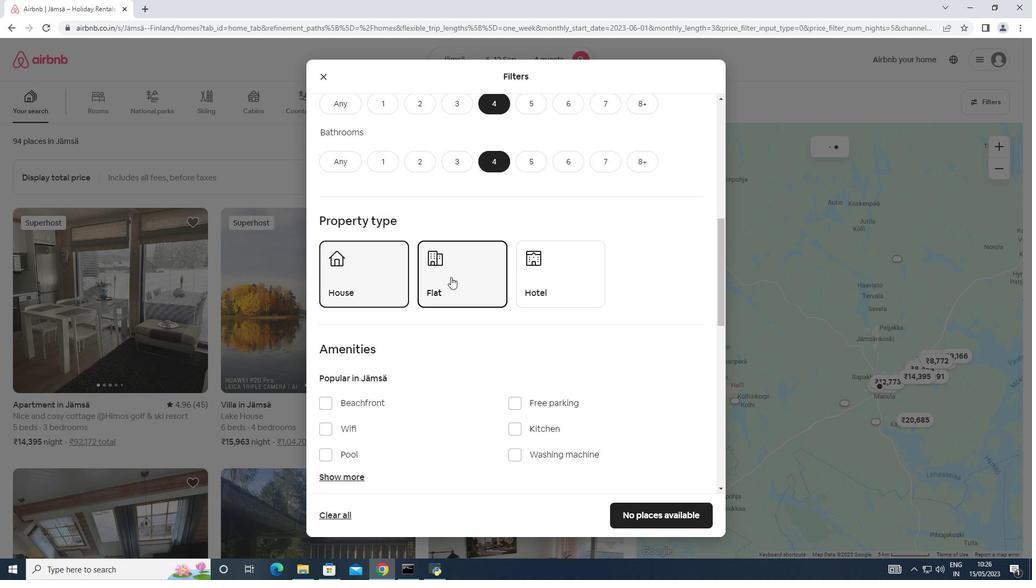 
Action: Mouse scrolled (451, 276) with delta (0, 0)
Screenshot: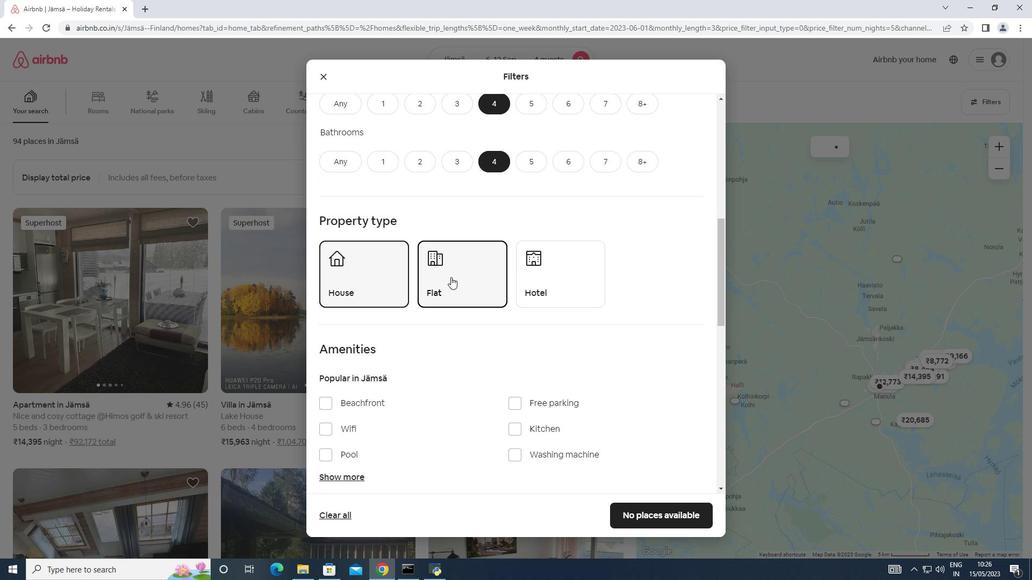 
Action: Mouse scrolled (451, 276) with delta (0, 0)
Screenshot: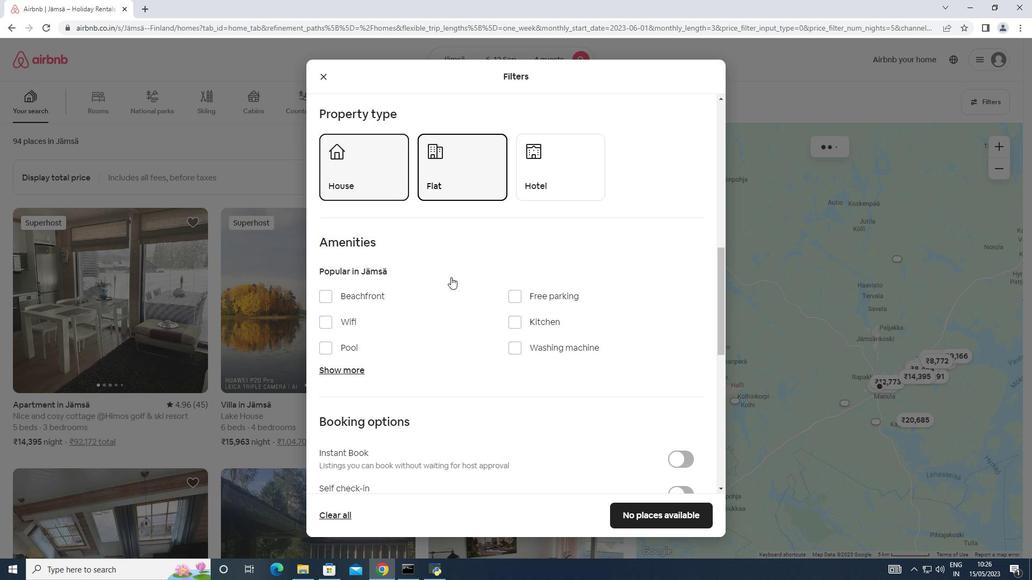 
Action: Mouse moved to (328, 265)
Screenshot: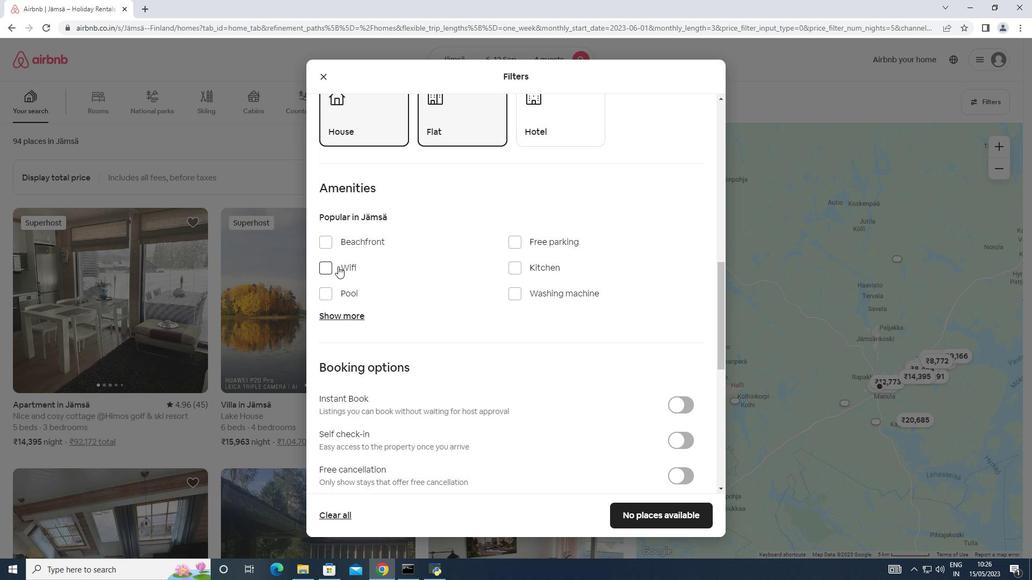 
Action: Mouse pressed left at (328, 265)
Screenshot: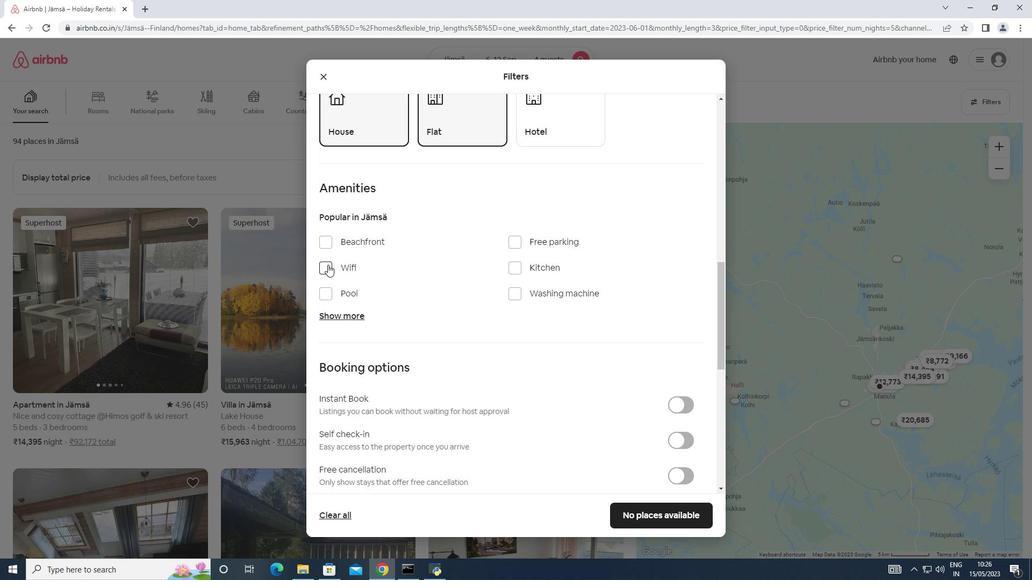 
Action: Mouse moved to (346, 311)
Screenshot: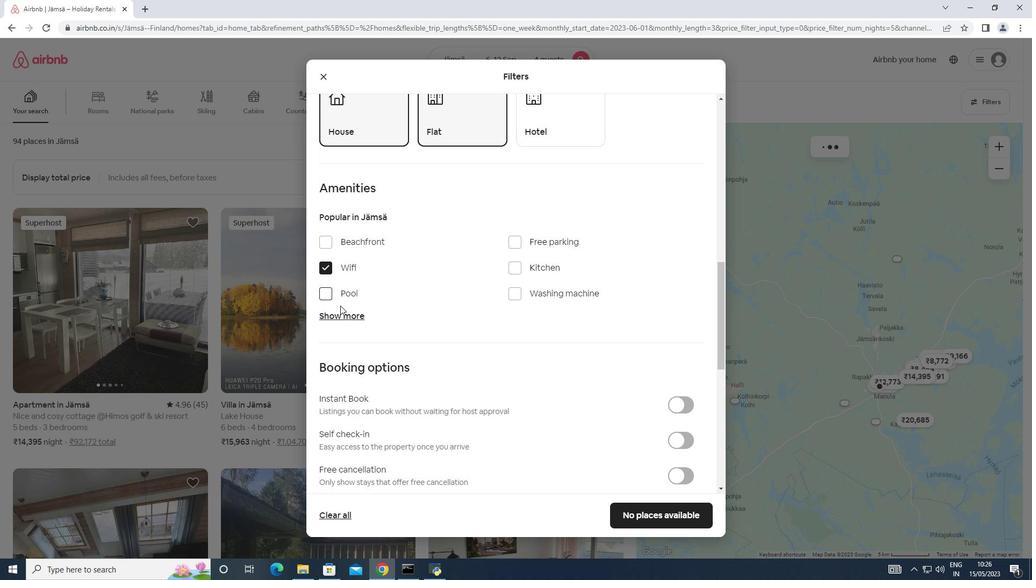 
Action: Mouse pressed left at (346, 311)
Screenshot: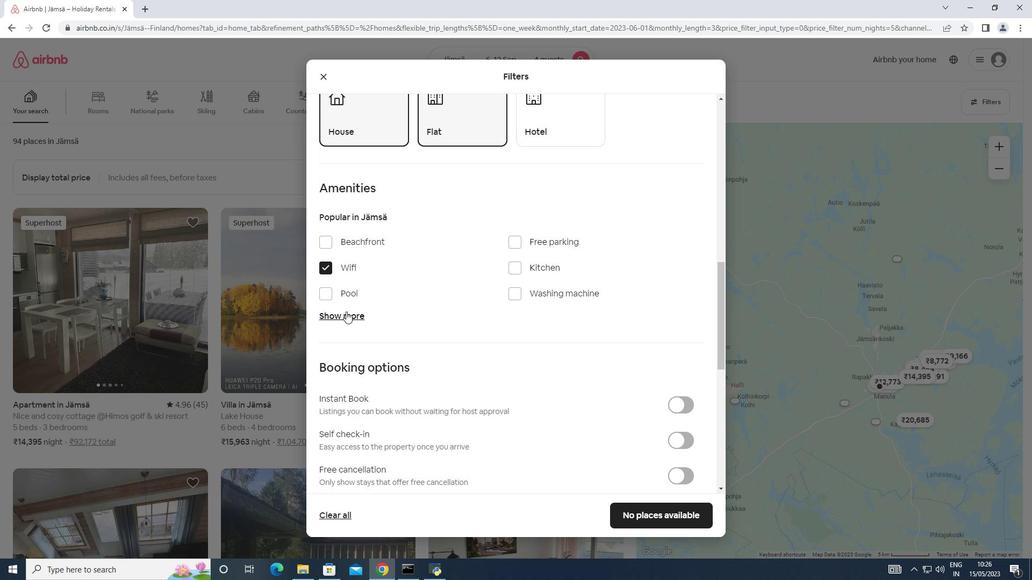 
Action: Mouse moved to (473, 301)
Screenshot: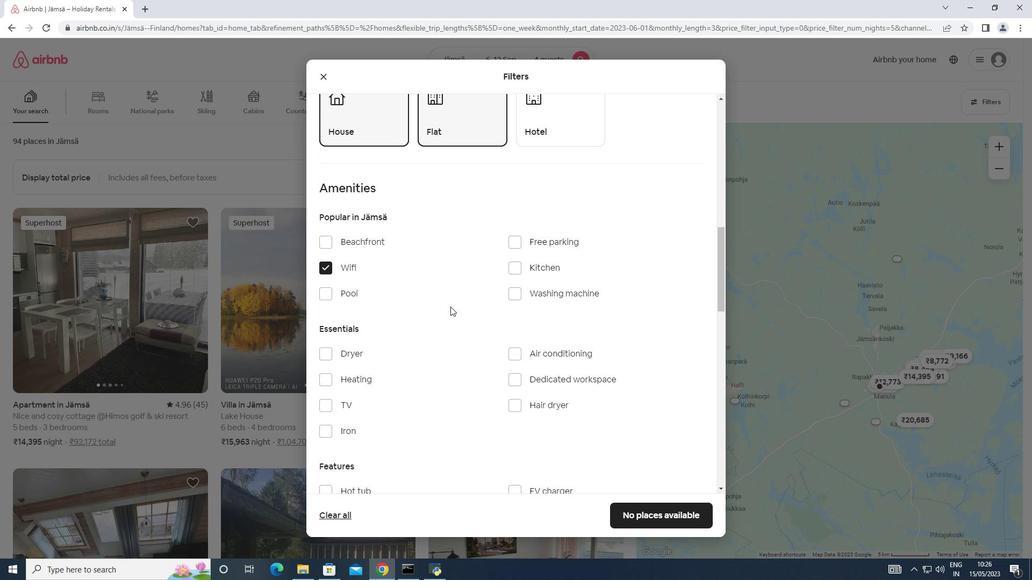 
Action: Mouse scrolled (473, 300) with delta (0, 0)
Screenshot: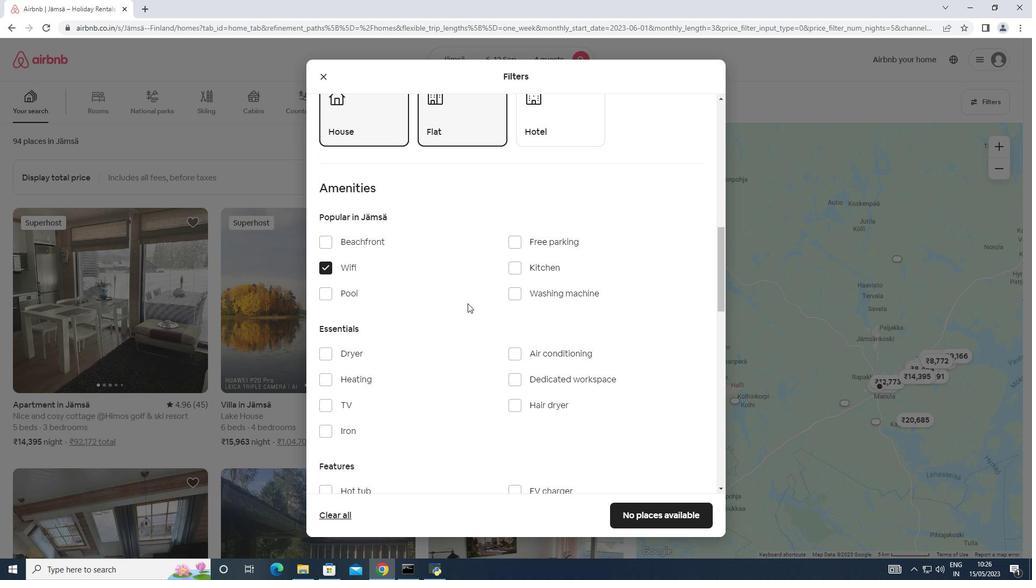 
Action: Mouse scrolled (473, 300) with delta (0, 0)
Screenshot: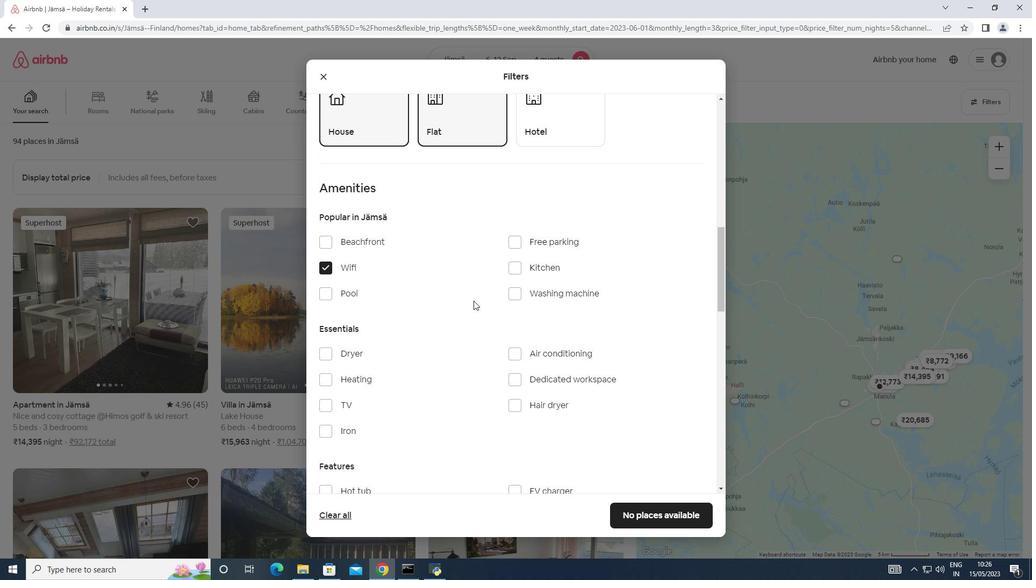 
Action: Mouse scrolled (473, 300) with delta (0, 0)
Screenshot: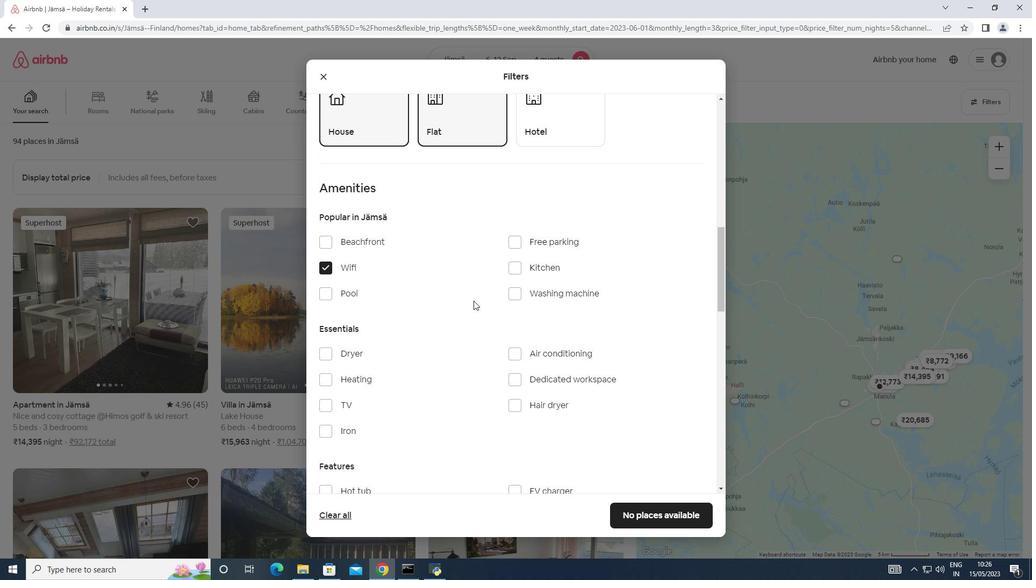 
Action: Mouse moved to (332, 243)
Screenshot: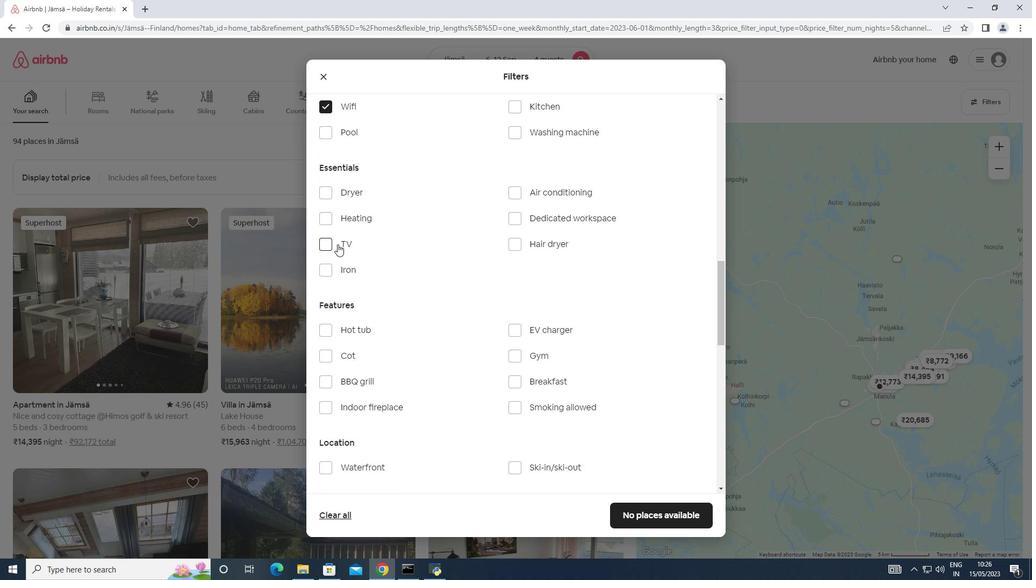 
Action: Mouse pressed left at (332, 243)
Screenshot: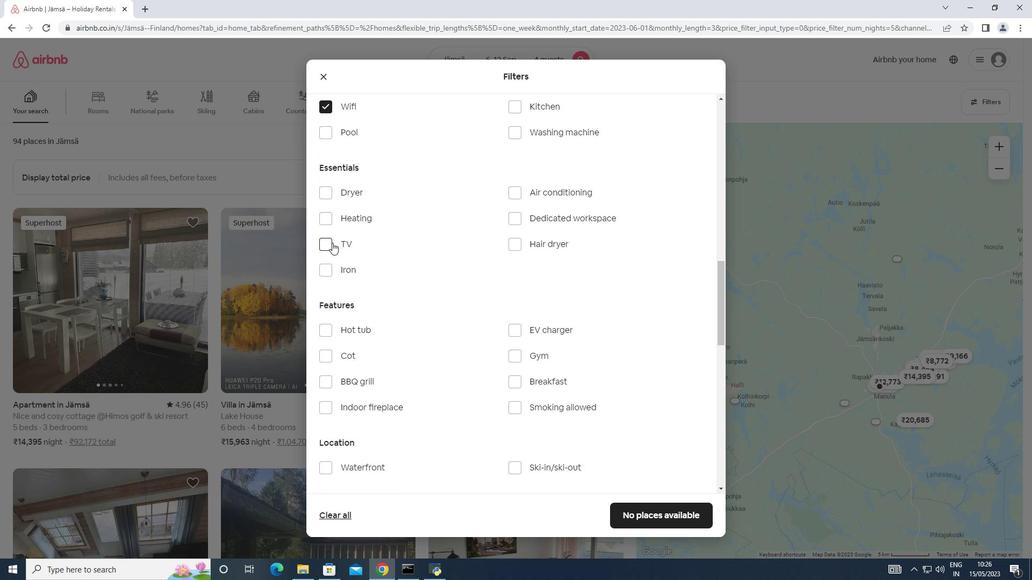 
Action: Mouse moved to (458, 296)
Screenshot: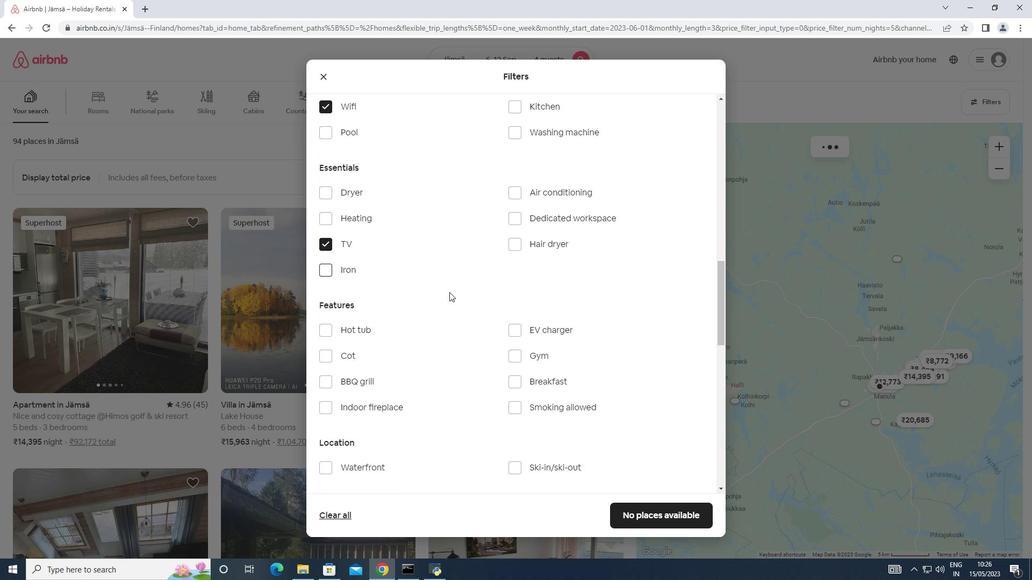 
Action: Mouse scrolled (458, 297) with delta (0, 0)
Screenshot: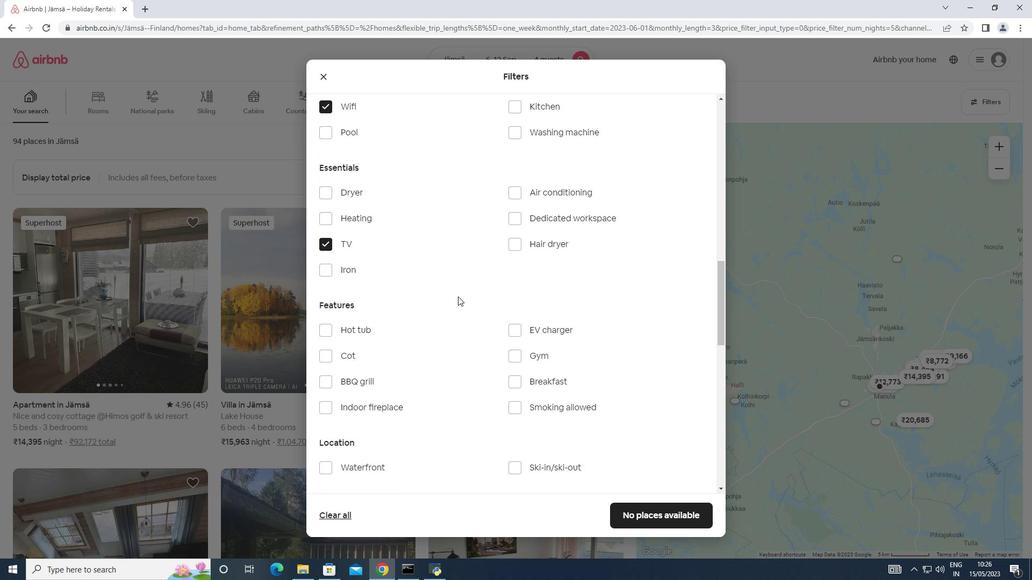 
Action: Mouse moved to (518, 138)
Screenshot: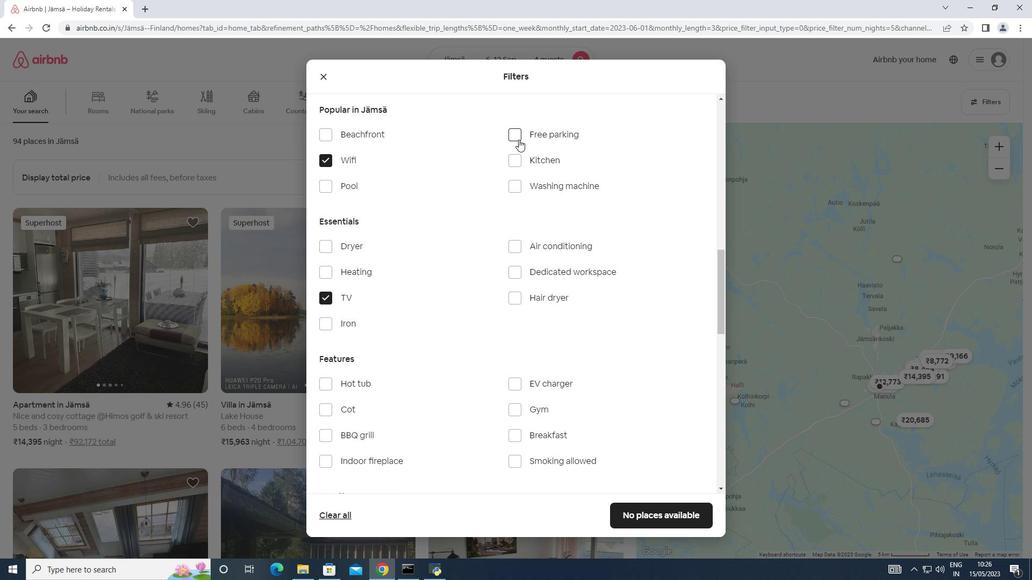 
Action: Mouse pressed left at (518, 138)
Screenshot: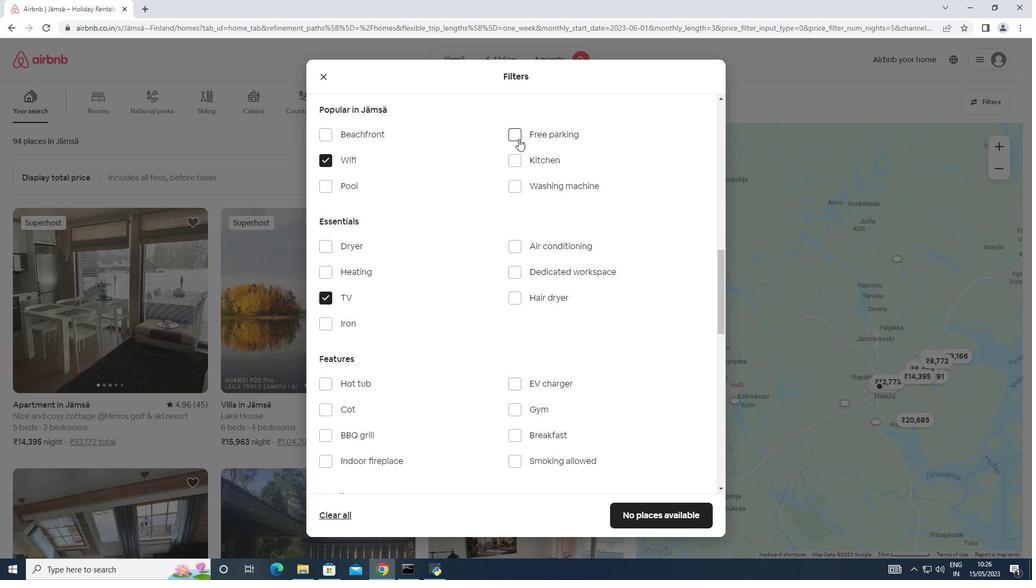 
Action: Mouse moved to (467, 253)
Screenshot: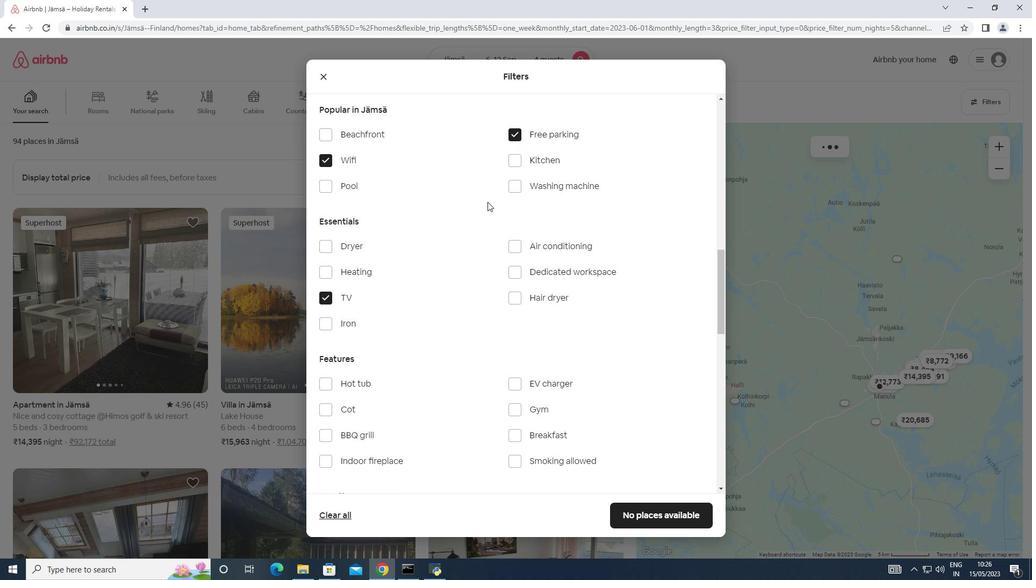 
Action: Mouse scrolled (467, 253) with delta (0, 0)
Screenshot: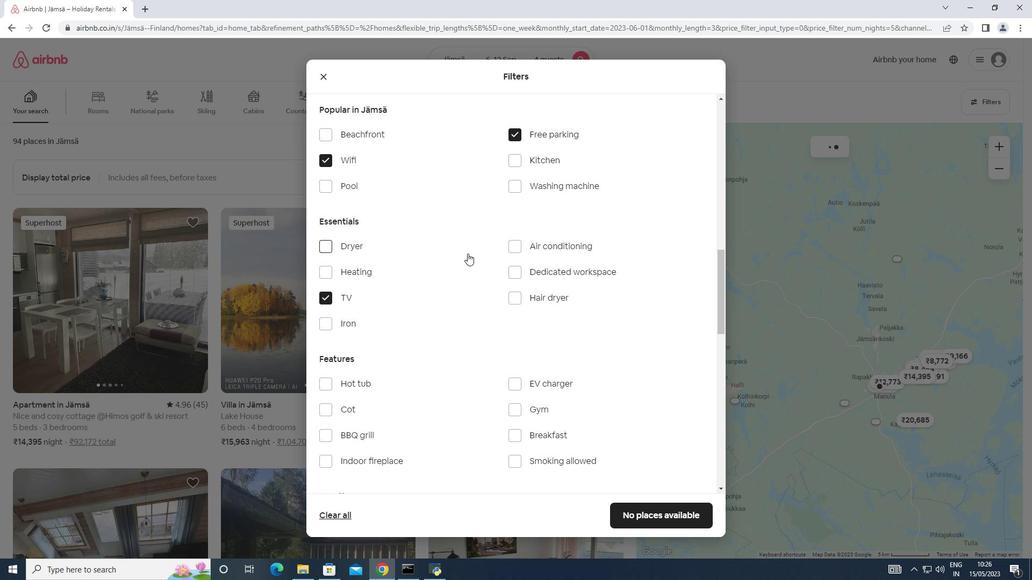 
Action: Mouse scrolled (467, 253) with delta (0, 0)
Screenshot: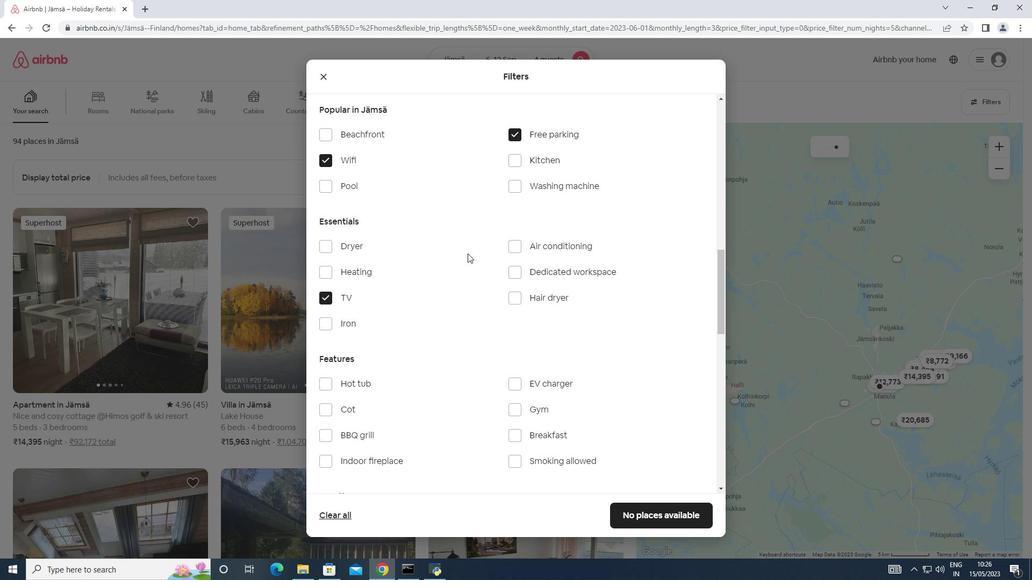 
Action: Mouse moved to (520, 297)
Screenshot: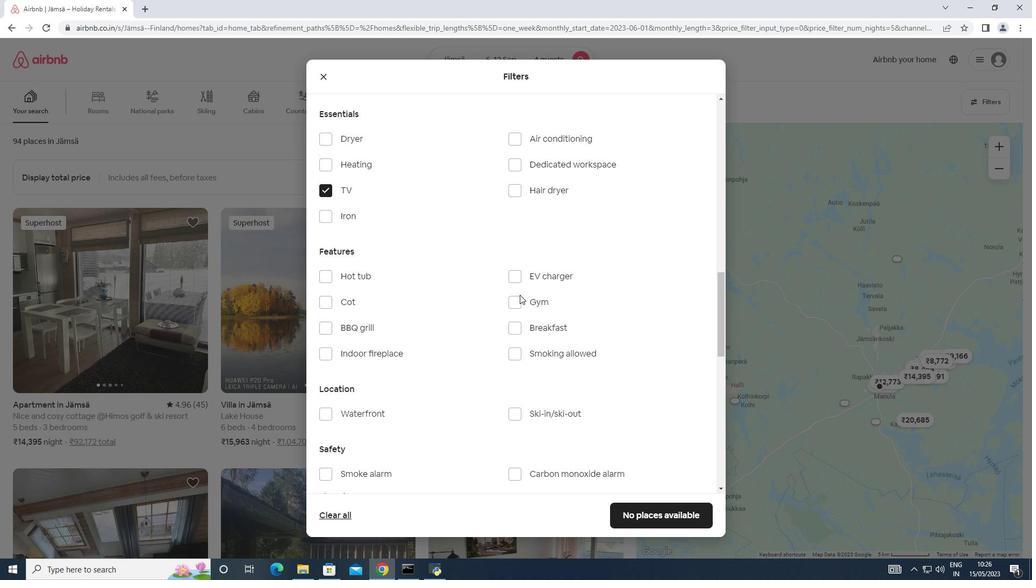 
Action: Mouse pressed left at (520, 297)
Screenshot: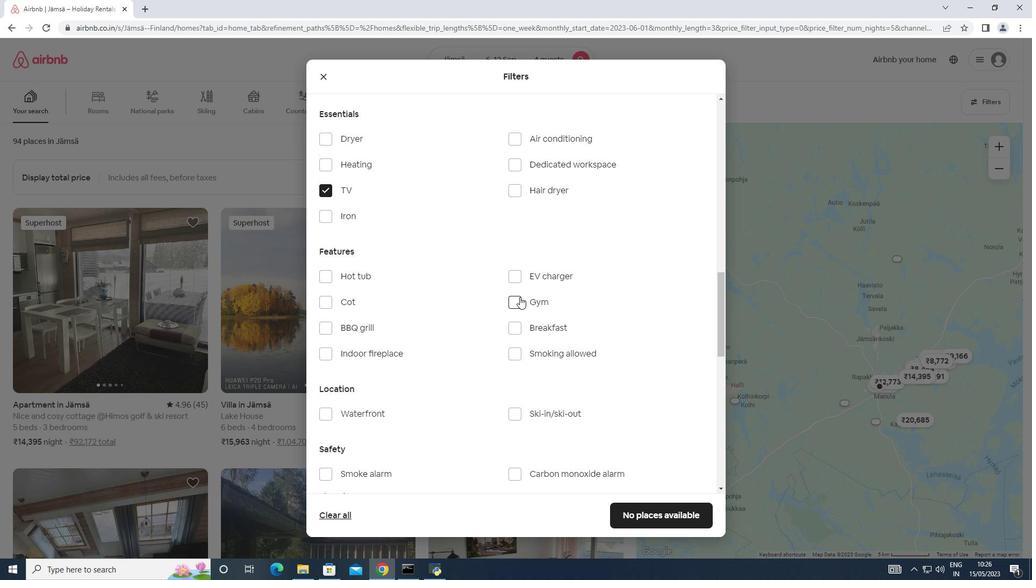 
Action: Mouse moved to (515, 328)
Screenshot: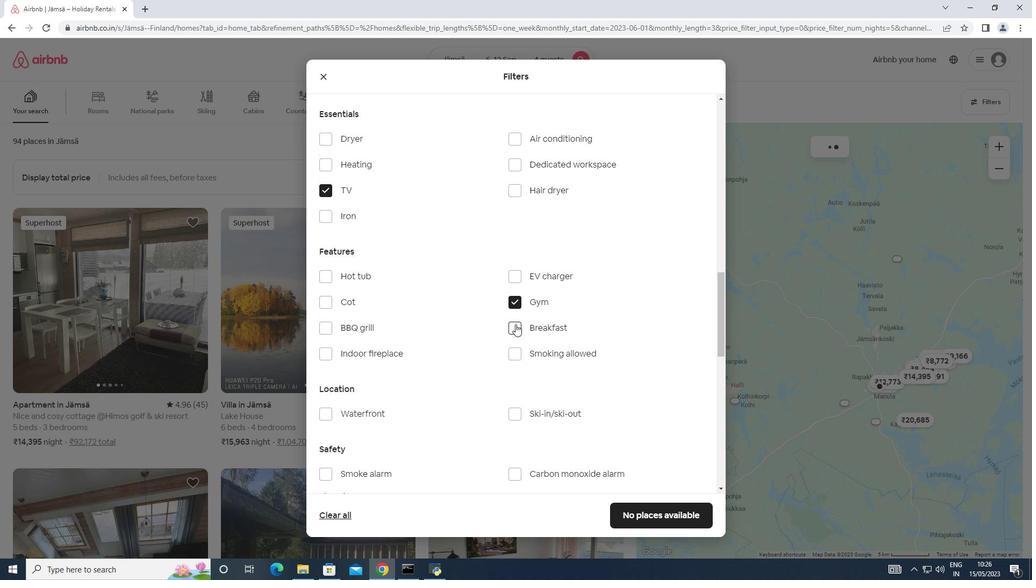 
Action: Mouse pressed left at (515, 328)
Screenshot: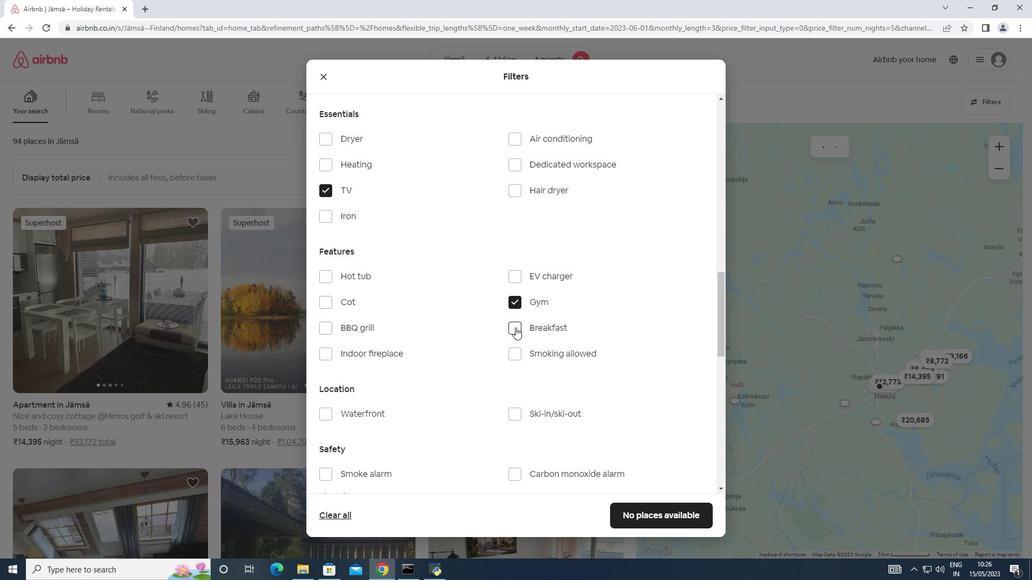 
Action: Mouse moved to (516, 328)
Screenshot: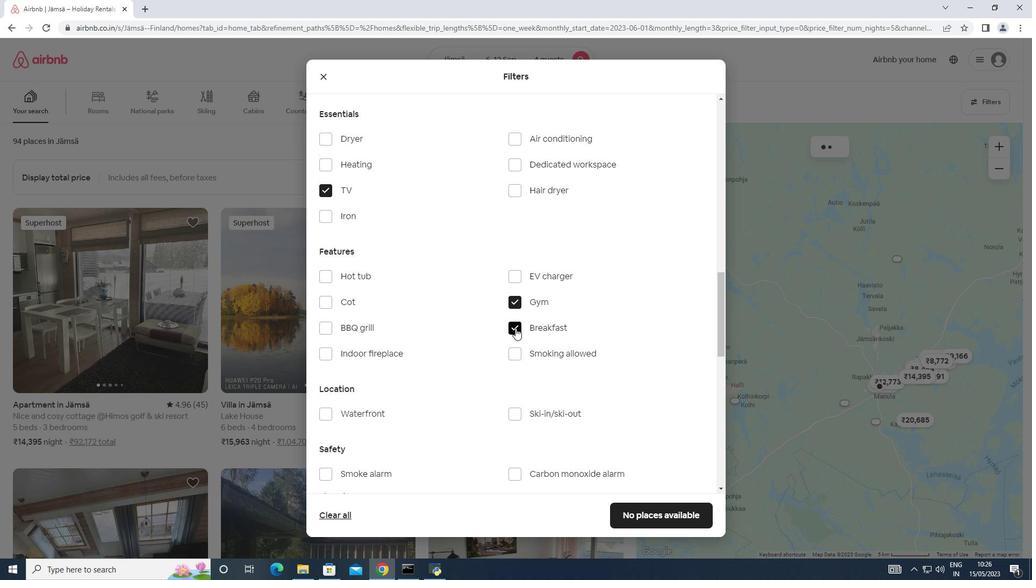 
Action: Mouse scrolled (516, 328) with delta (0, 0)
Screenshot: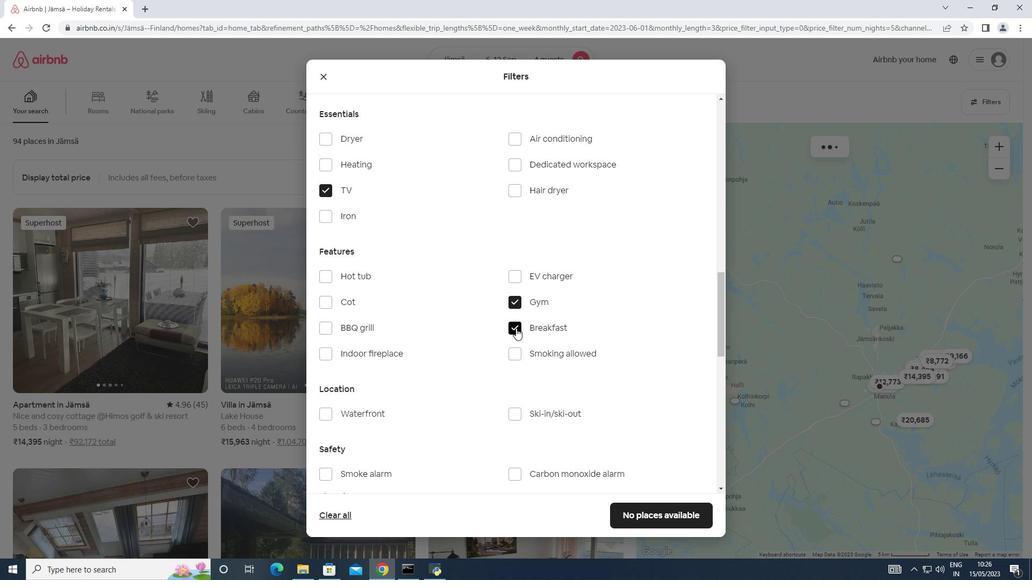 
Action: Mouse scrolled (516, 328) with delta (0, 0)
Screenshot: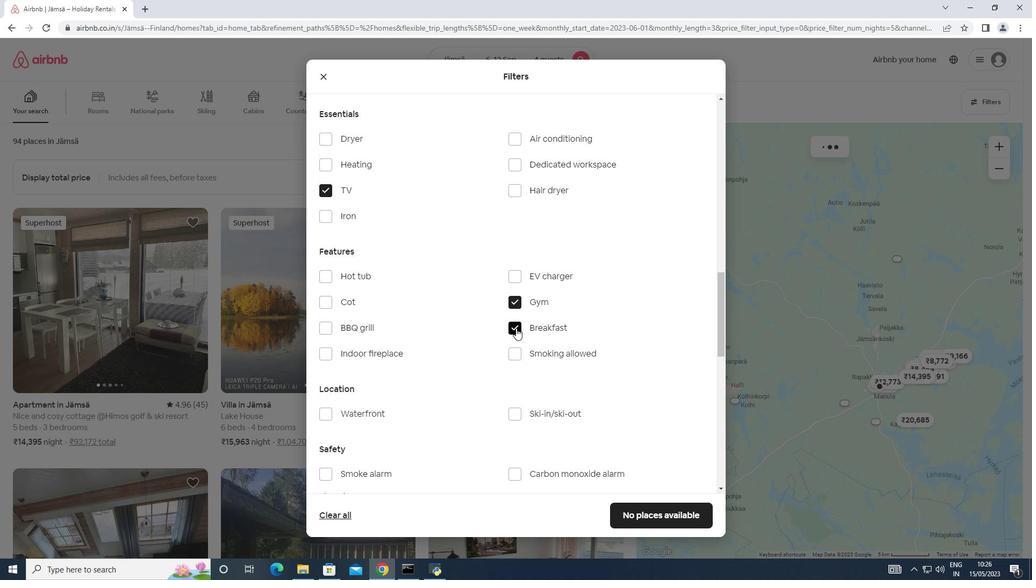 
Action: Mouse scrolled (516, 328) with delta (0, 0)
Screenshot: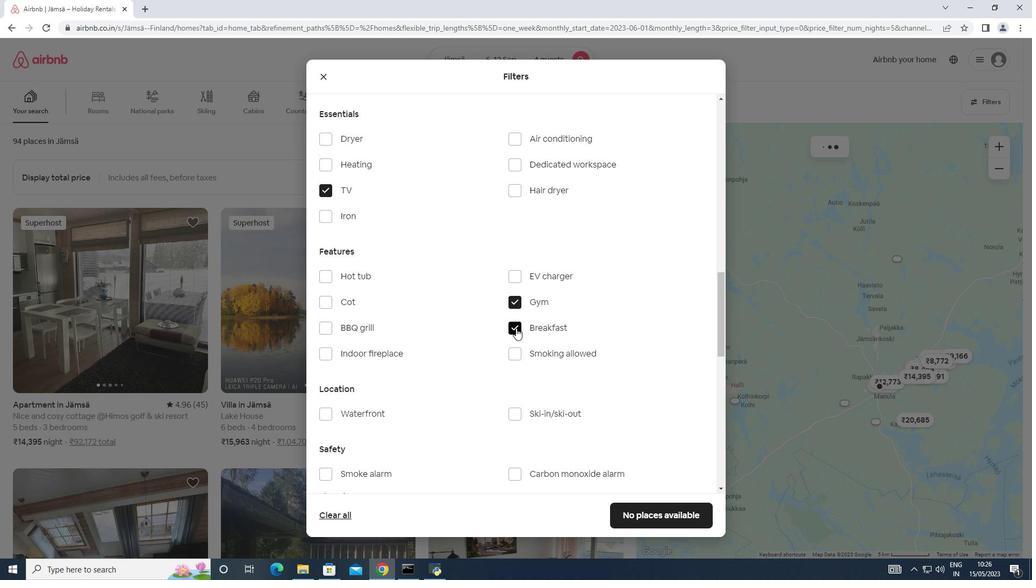 
Action: Mouse moved to (516, 328)
Screenshot: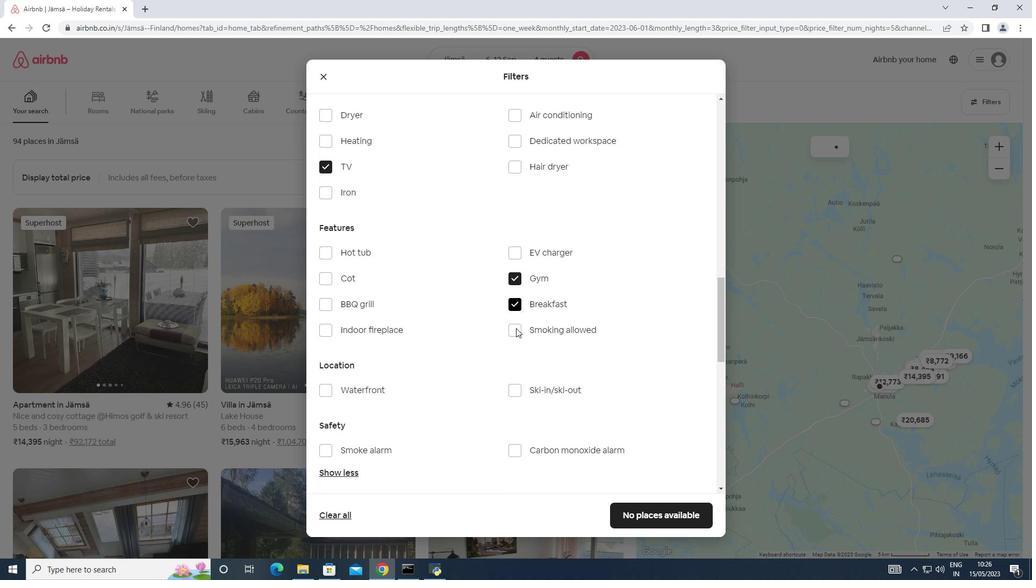 
Action: Mouse scrolled (516, 327) with delta (0, 0)
Screenshot: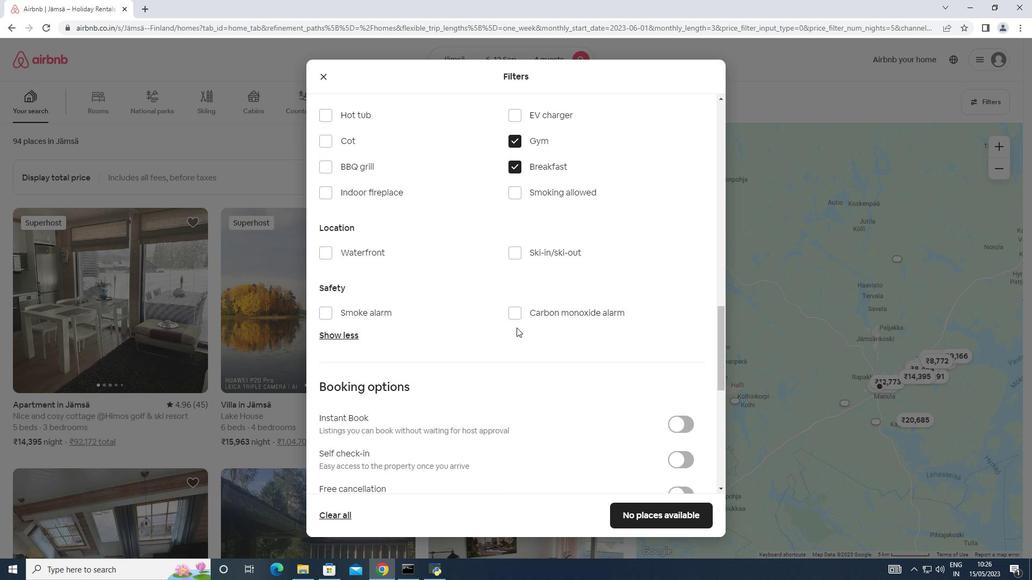 
Action: Mouse scrolled (516, 327) with delta (0, 0)
Screenshot: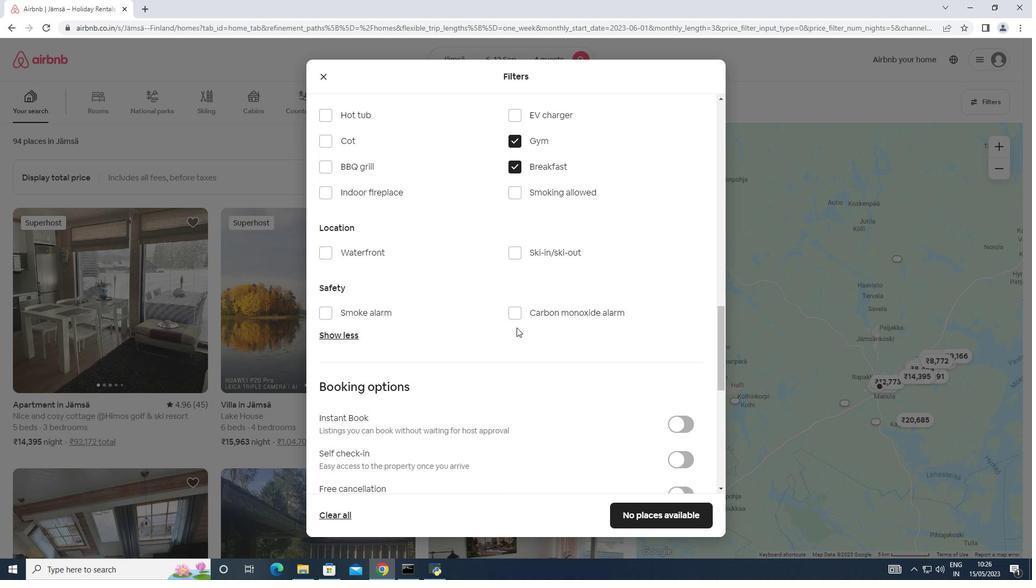 
Action: Mouse scrolled (516, 327) with delta (0, 0)
Screenshot: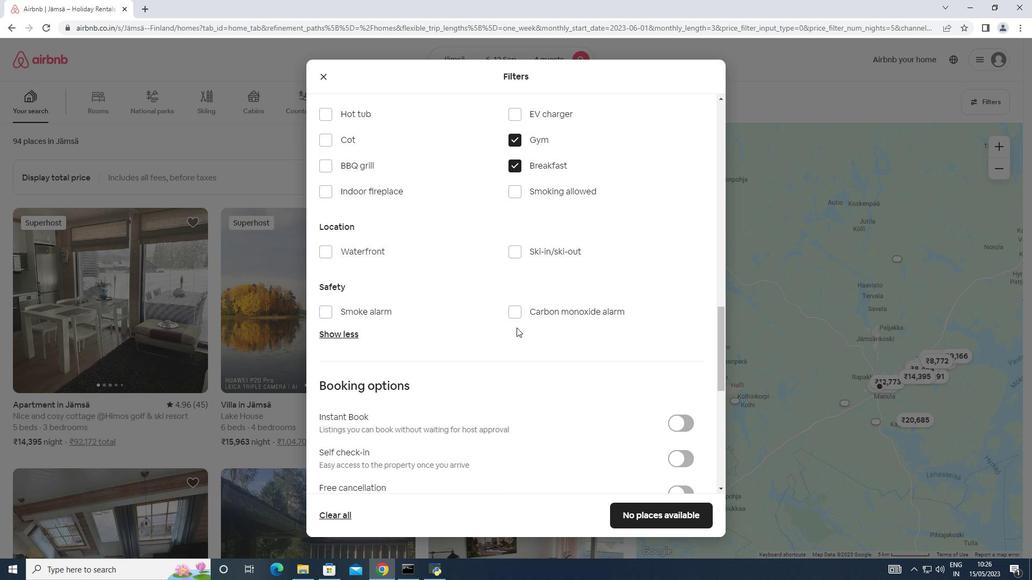 
Action: Mouse moved to (686, 300)
Screenshot: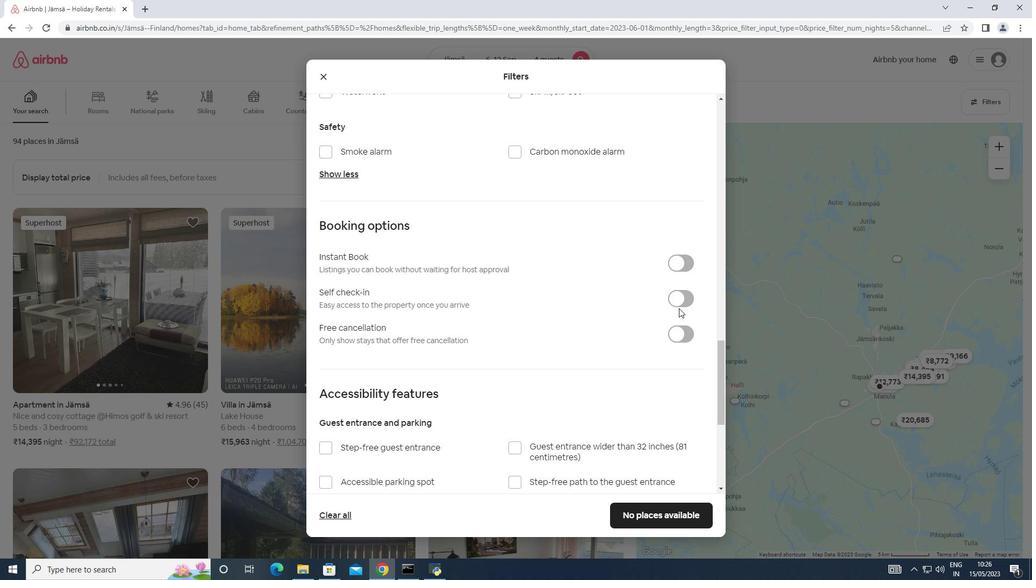 
Action: Mouse pressed left at (686, 300)
Screenshot: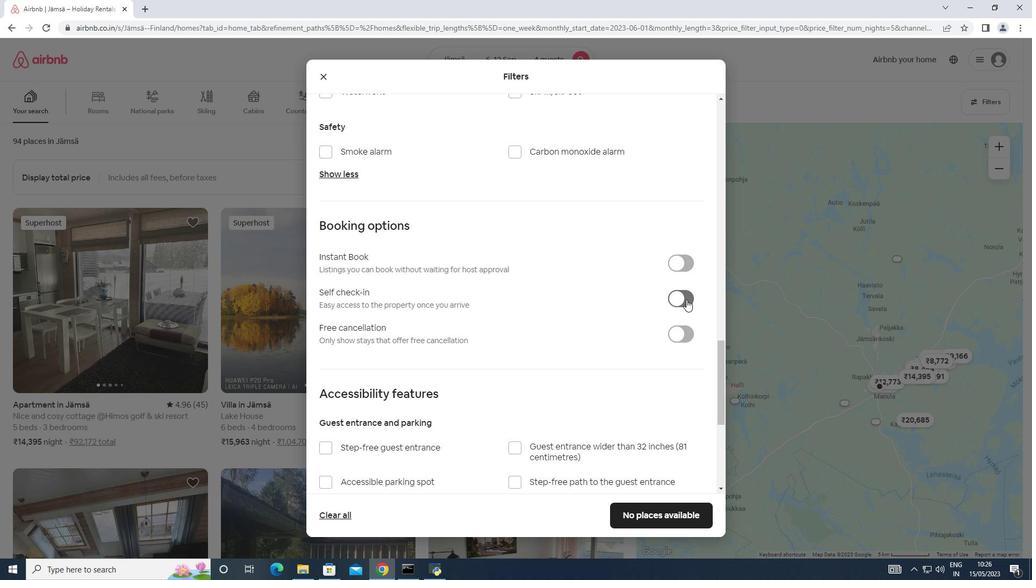 
Action: Mouse moved to (486, 317)
Screenshot: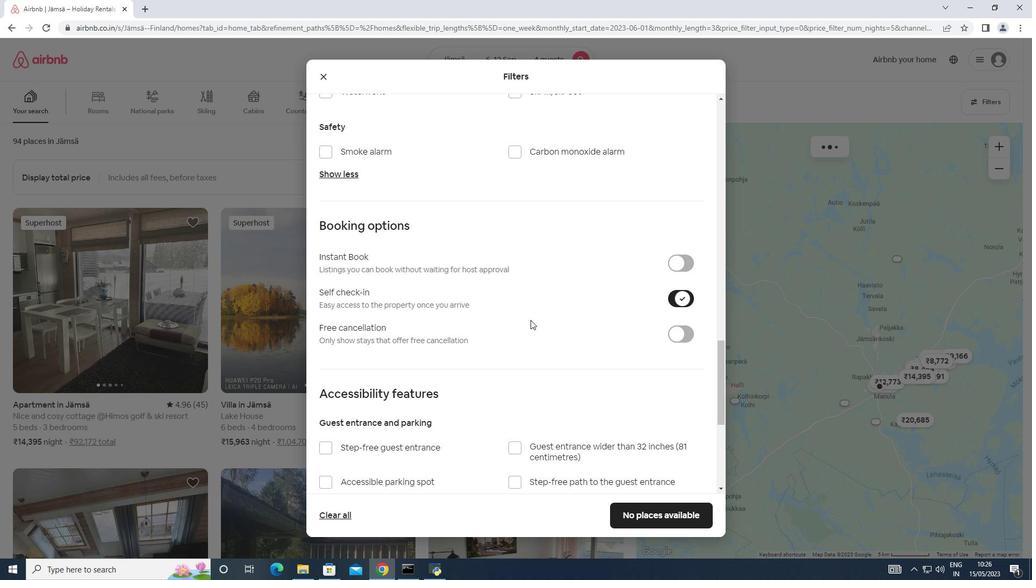 
Action: Mouse scrolled (486, 316) with delta (0, 0)
Screenshot: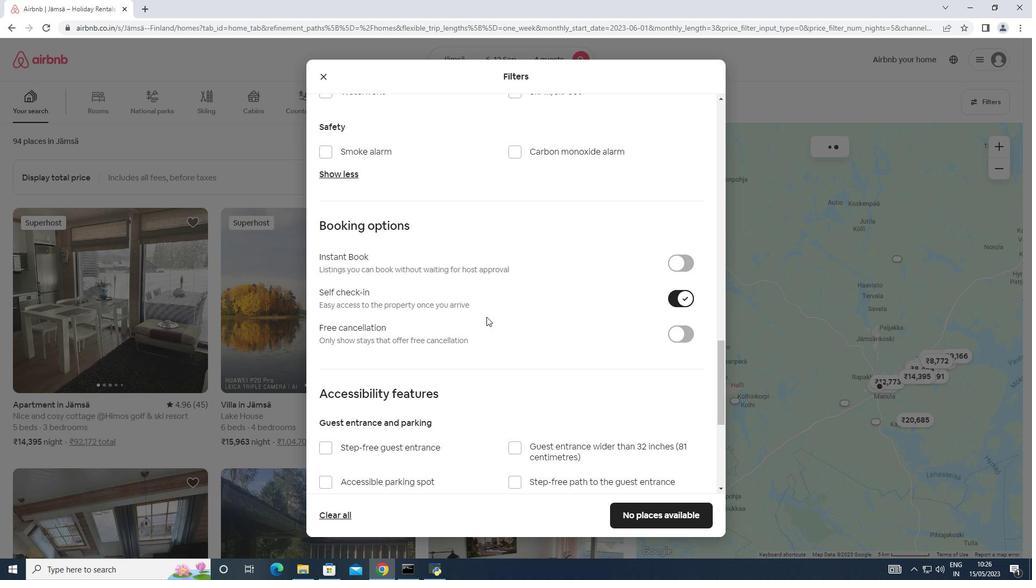 
Action: Mouse scrolled (486, 316) with delta (0, 0)
Screenshot: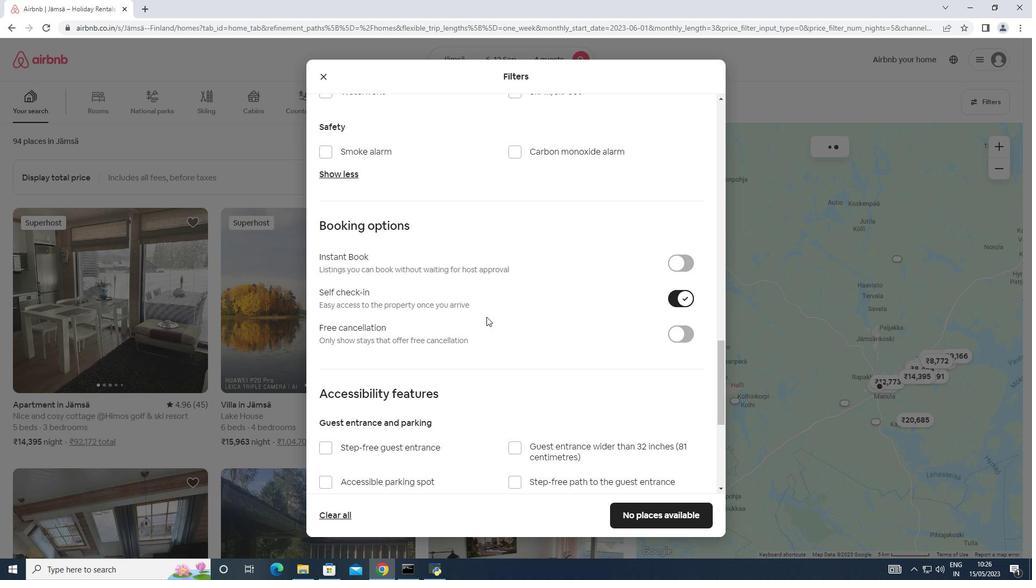 
Action: Mouse scrolled (486, 316) with delta (0, 0)
Screenshot: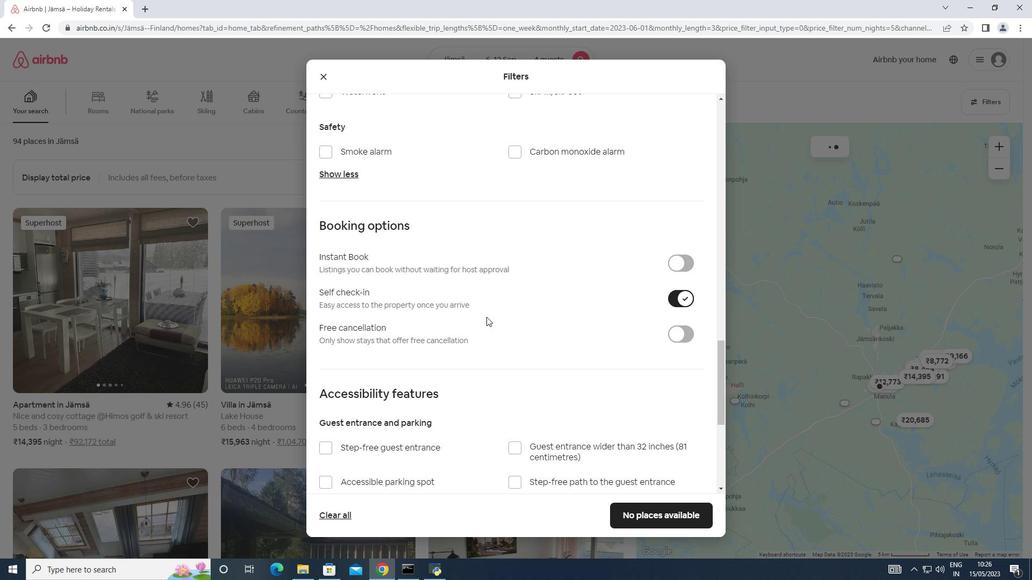
Action: Mouse scrolled (486, 316) with delta (0, 0)
Screenshot: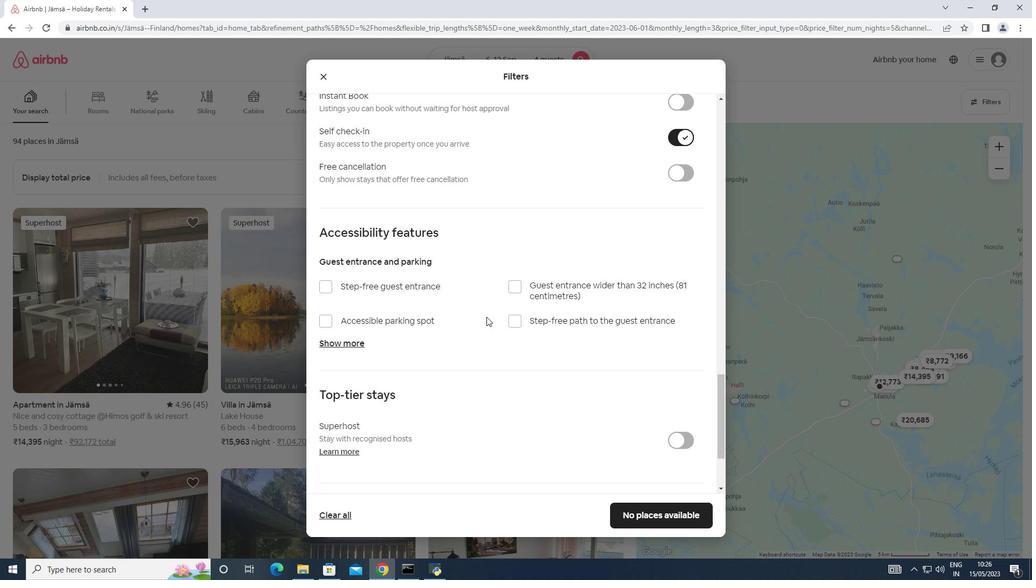 
Action: Mouse scrolled (486, 316) with delta (0, 0)
Screenshot: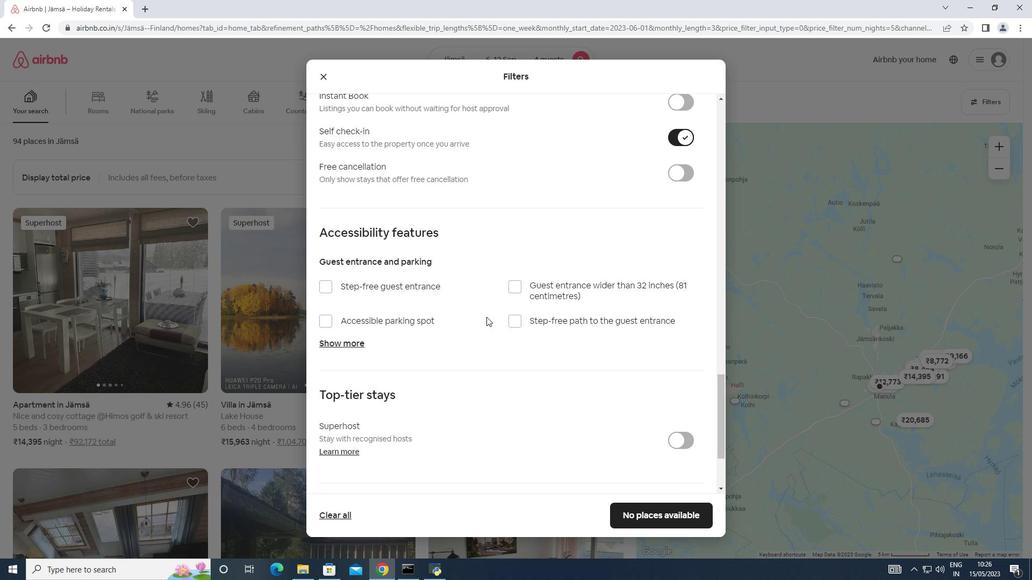 
Action: Mouse scrolled (486, 316) with delta (0, 0)
Screenshot: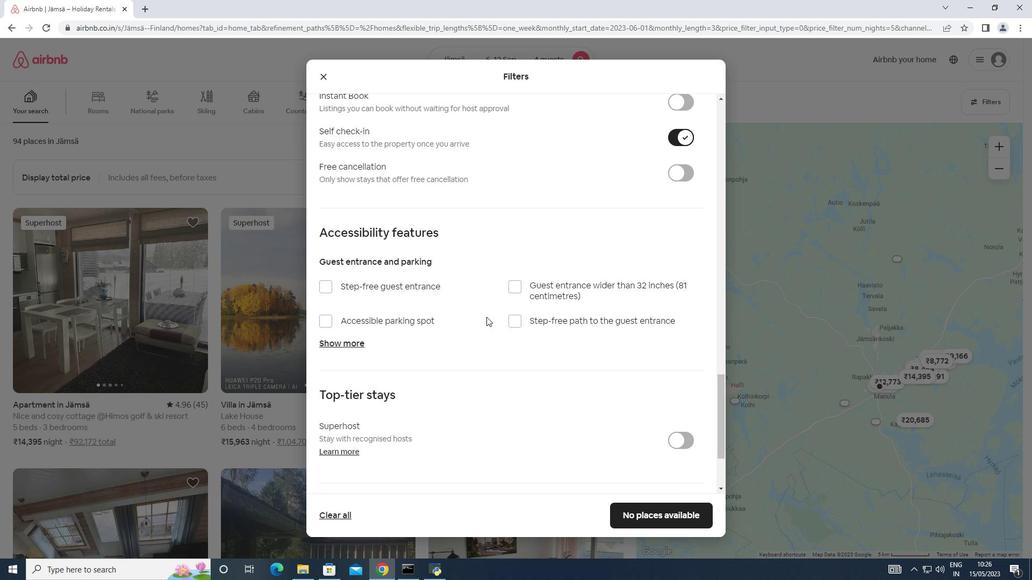 
Action: Mouse scrolled (486, 316) with delta (0, 0)
Screenshot: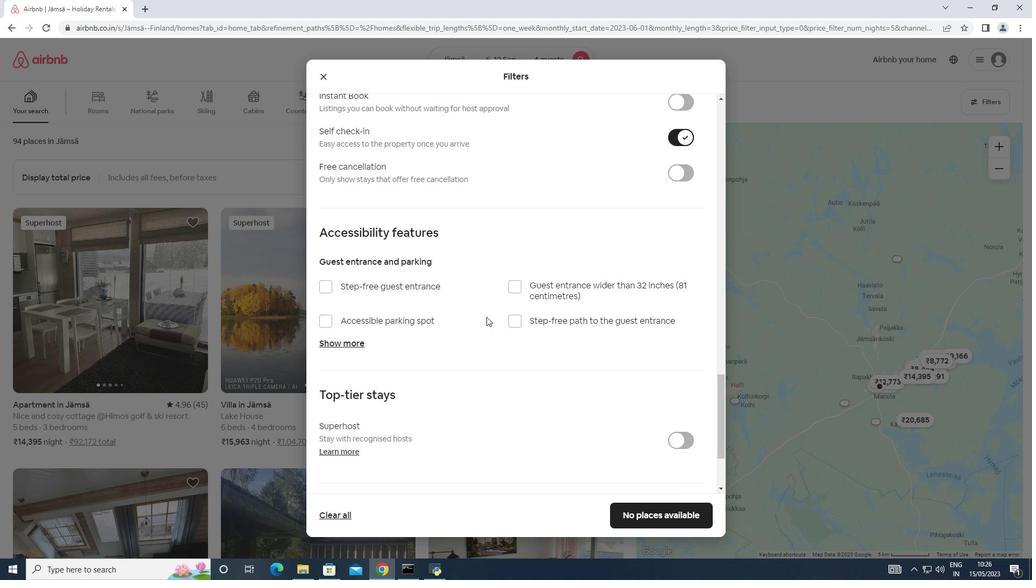 
Action: Mouse moved to (322, 416)
Screenshot: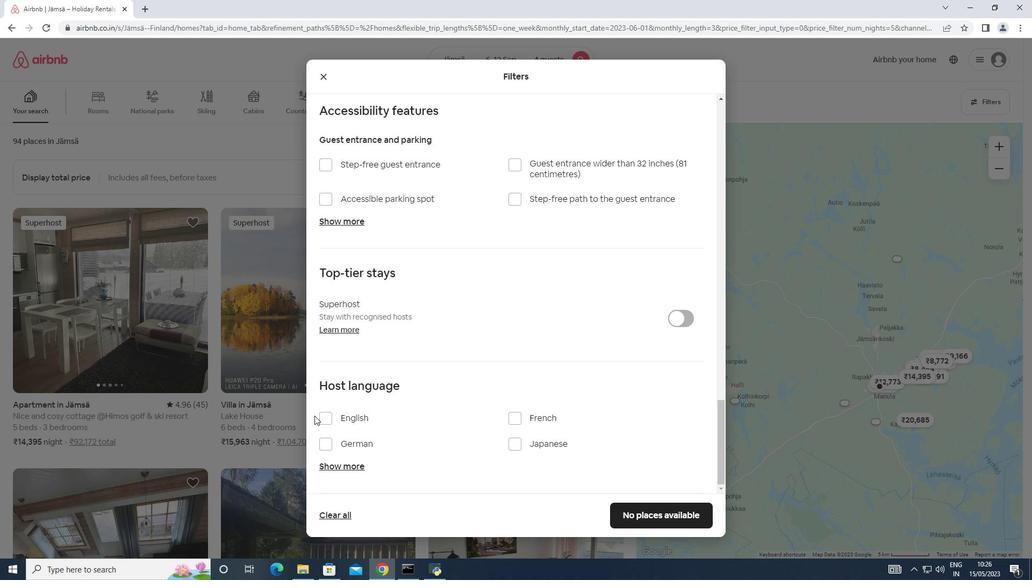 
Action: Mouse pressed left at (322, 416)
Screenshot: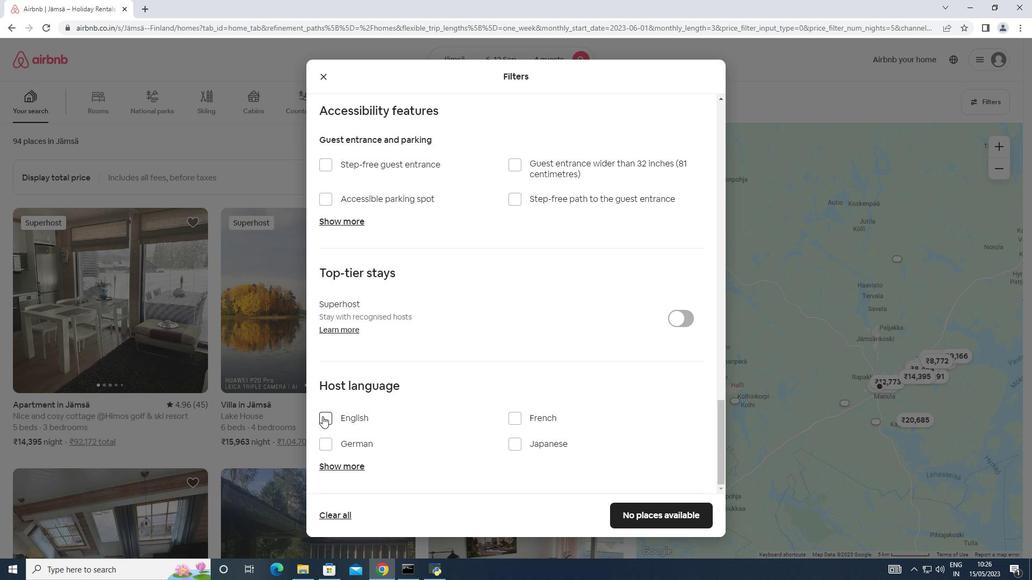 
Action: Mouse moved to (522, 416)
Screenshot: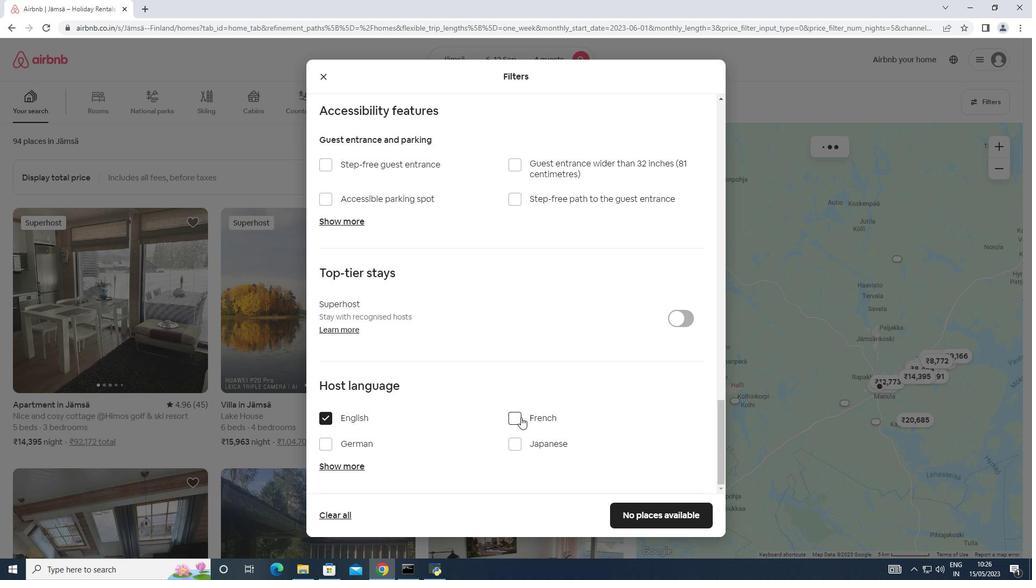 
Action: Mouse scrolled (522, 416) with delta (0, 0)
Screenshot: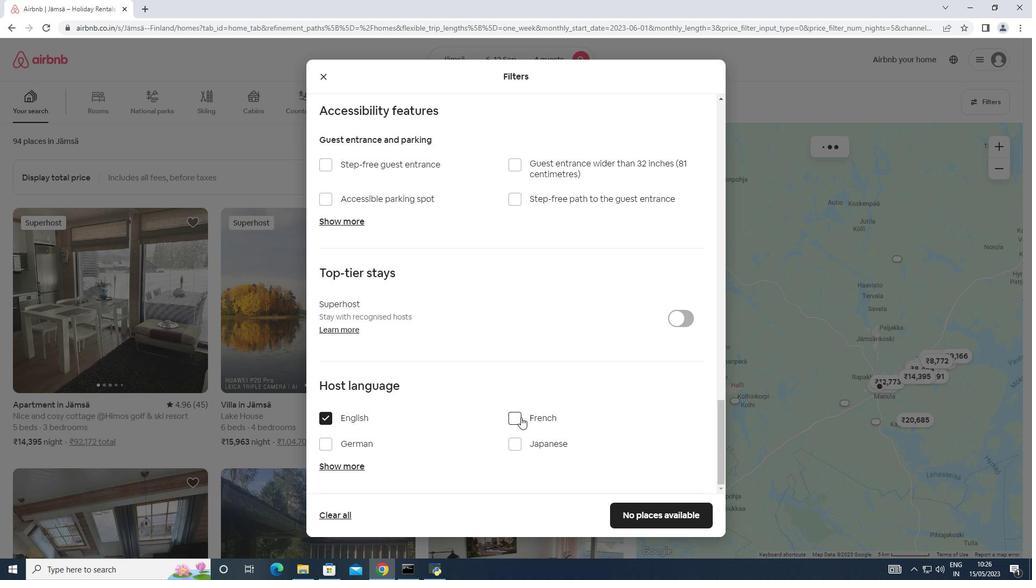 
Action: Mouse scrolled (522, 416) with delta (0, 0)
Screenshot: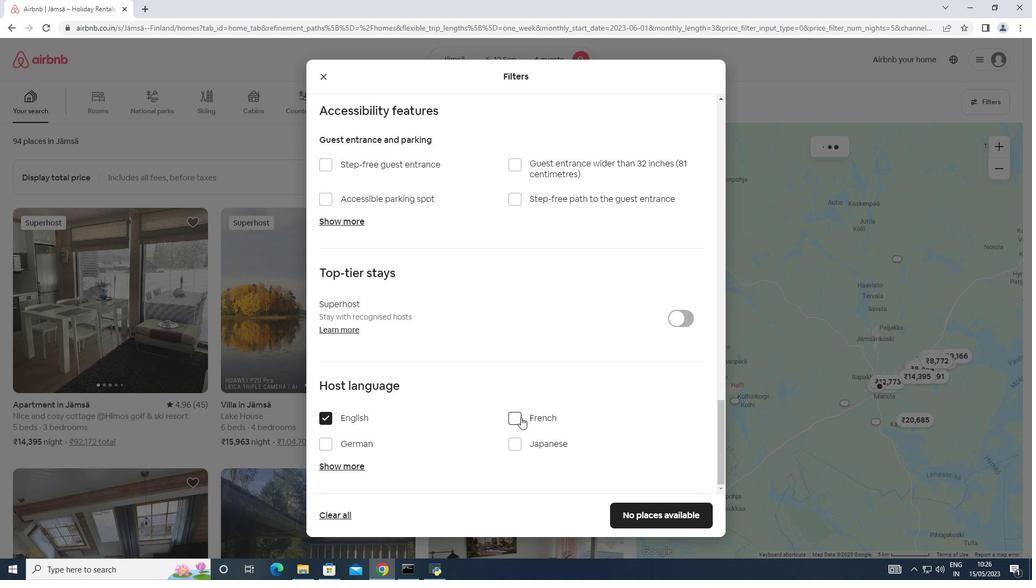 
Action: Mouse scrolled (522, 416) with delta (0, 0)
Screenshot: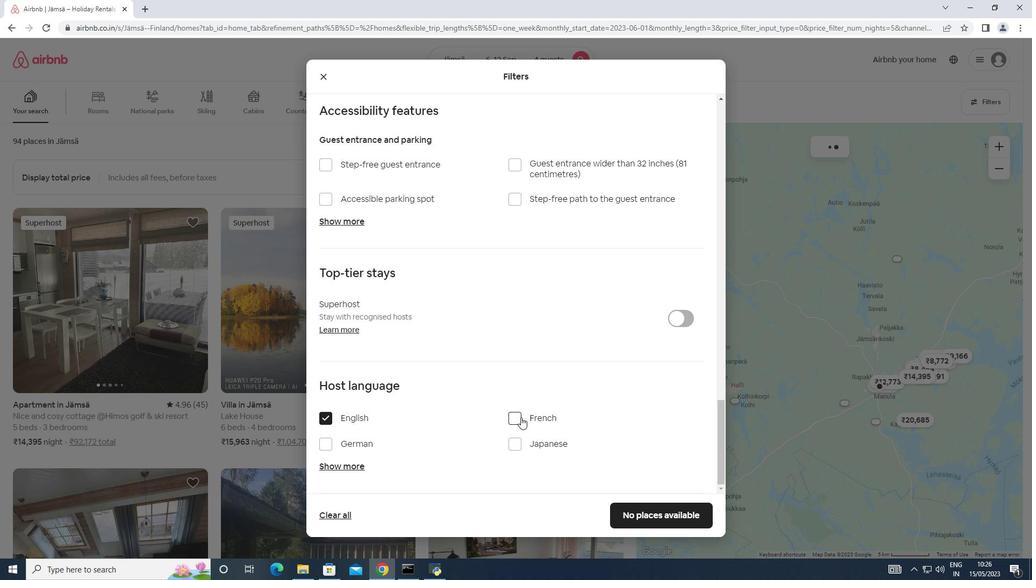 
Action: Mouse moved to (645, 518)
Screenshot: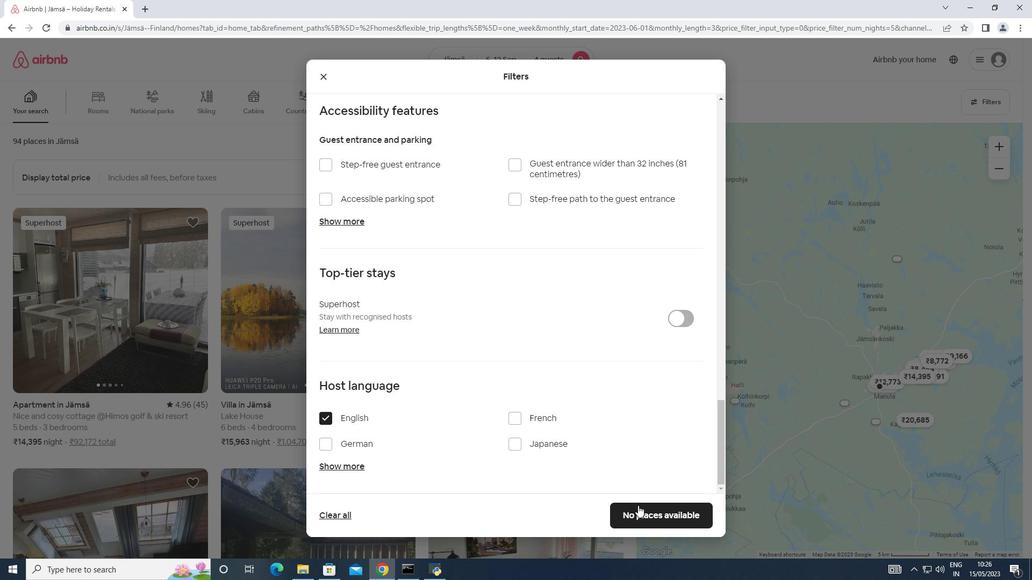 
Action: Mouse pressed left at (645, 518)
Screenshot: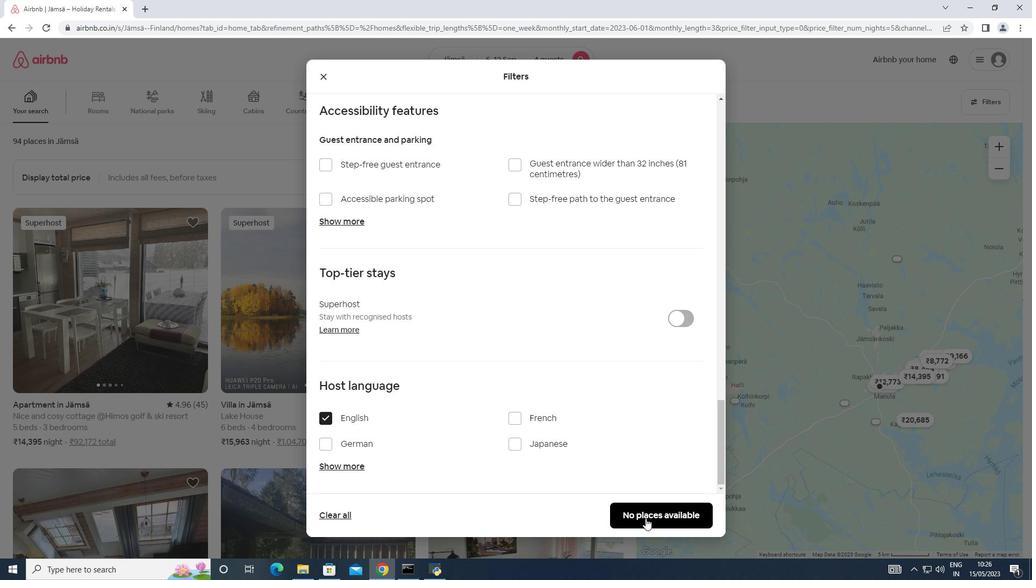 
